 Task: Find connections with filter location Anqing with filter topic #Mindfulnesswith filter profile language English with filter current company TransUnion CIBIL Limited with filter school Madurai Kamraj University, Madurai with filter industry Individual and Family Services with filter service category Writing with filter keywords title Locksmith
Action: Mouse moved to (481, 87)
Screenshot: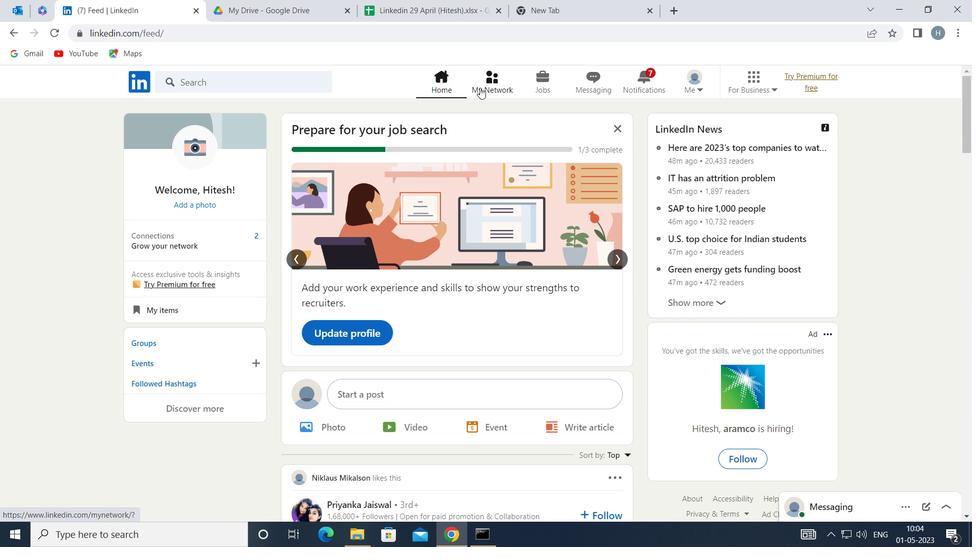 
Action: Mouse pressed left at (481, 87)
Screenshot: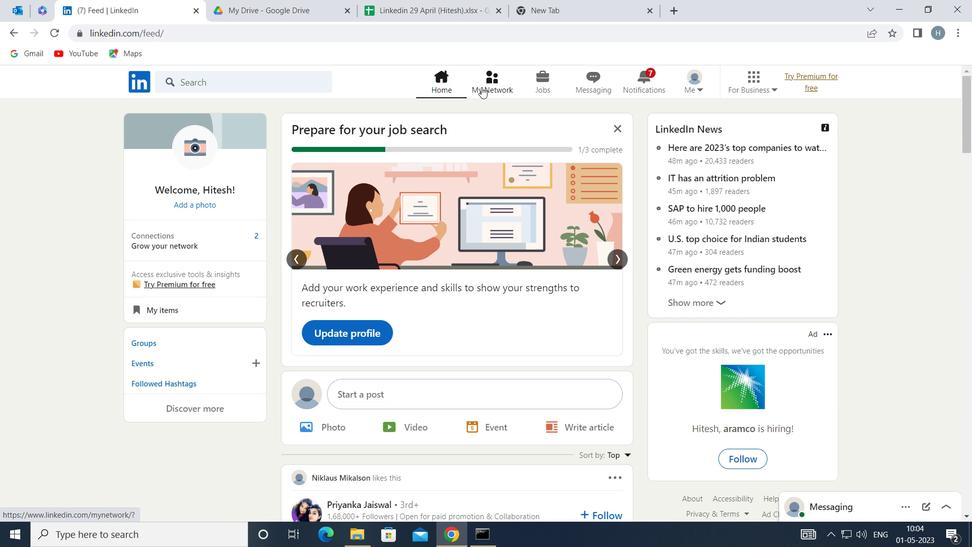 
Action: Mouse moved to (275, 149)
Screenshot: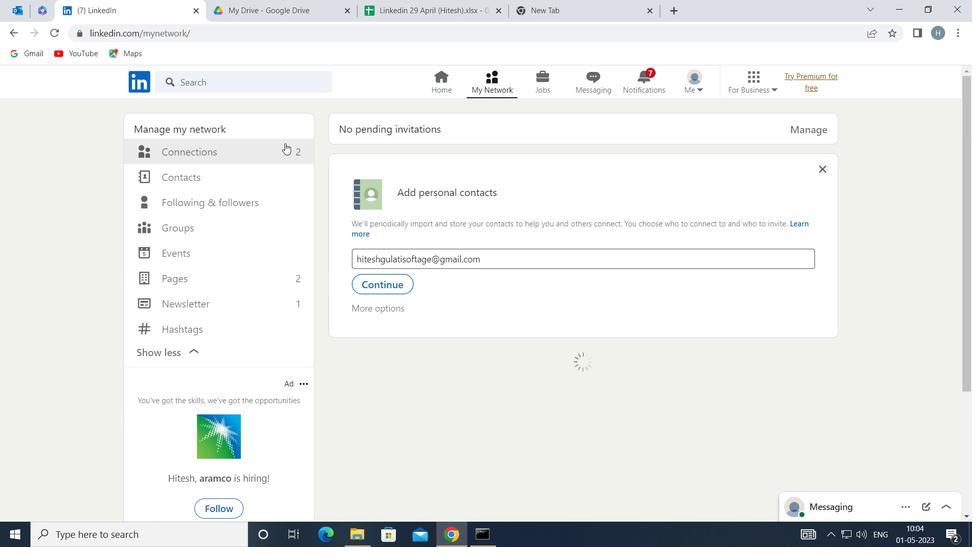 
Action: Mouse pressed left at (275, 149)
Screenshot: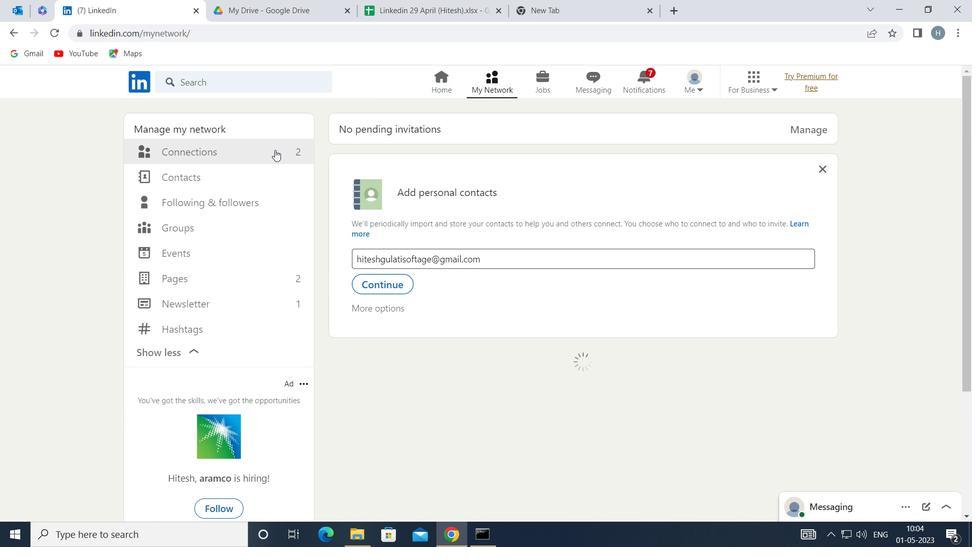 
Action: Mouse moved to (578, 152)
Screenshot: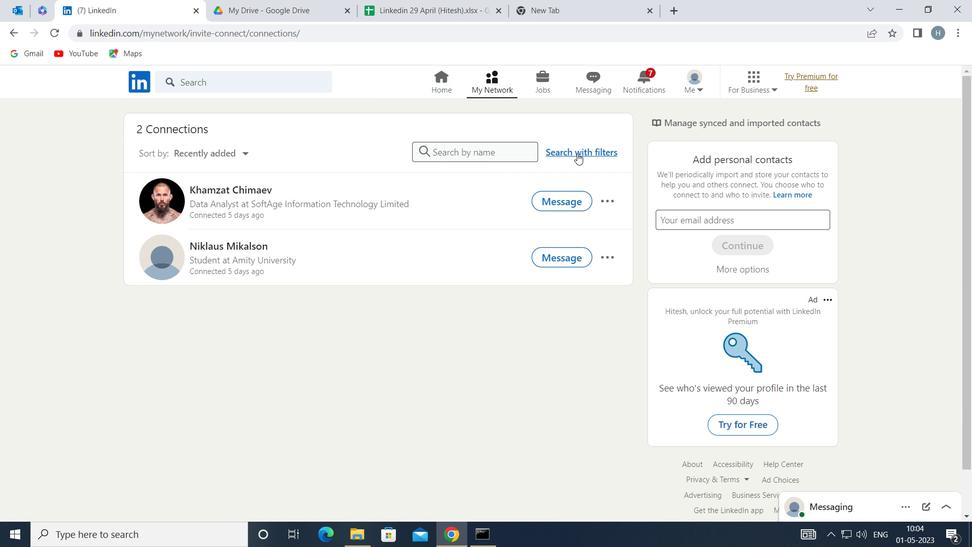 
Action: Mouse pressed left at (578, 152)
Screenshot: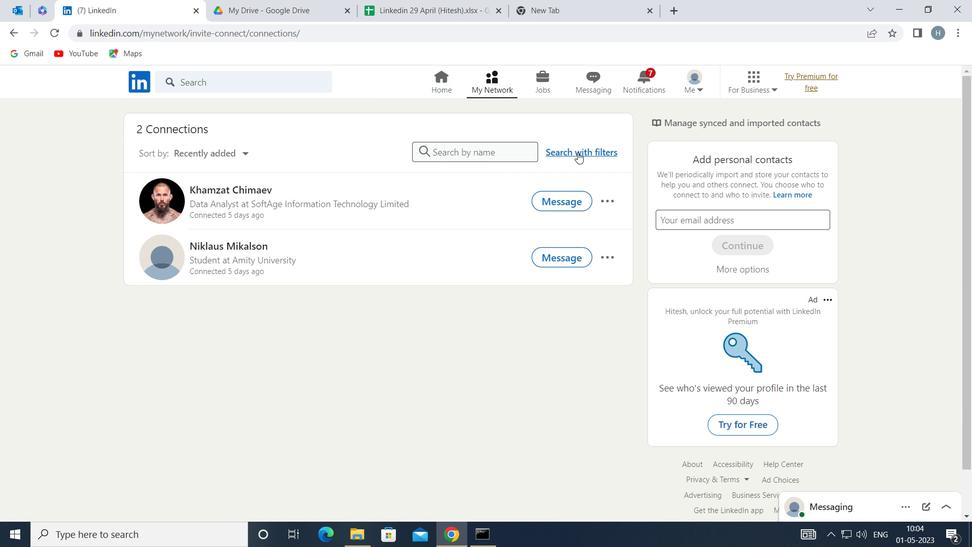 
Action: Mouse moved to (533, 118)
Screenshot: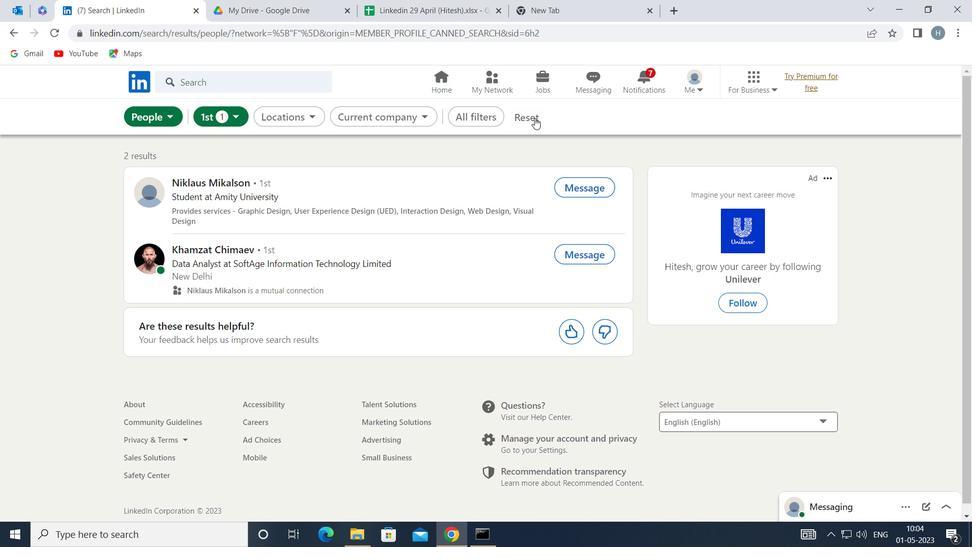 
Action: Mouse pressed left at (533, 118)
Screenshot: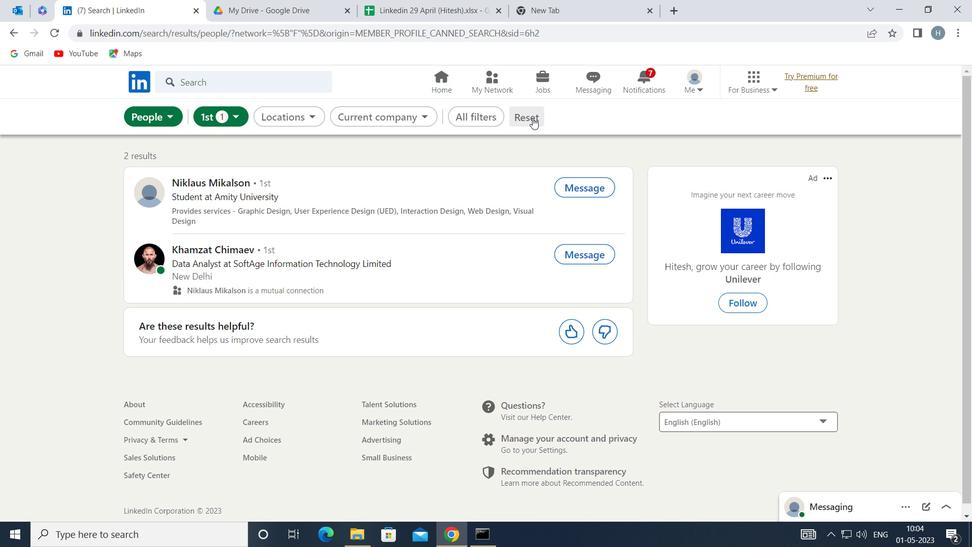 
Action: Mouse moved to (510, 114)
Screenshot: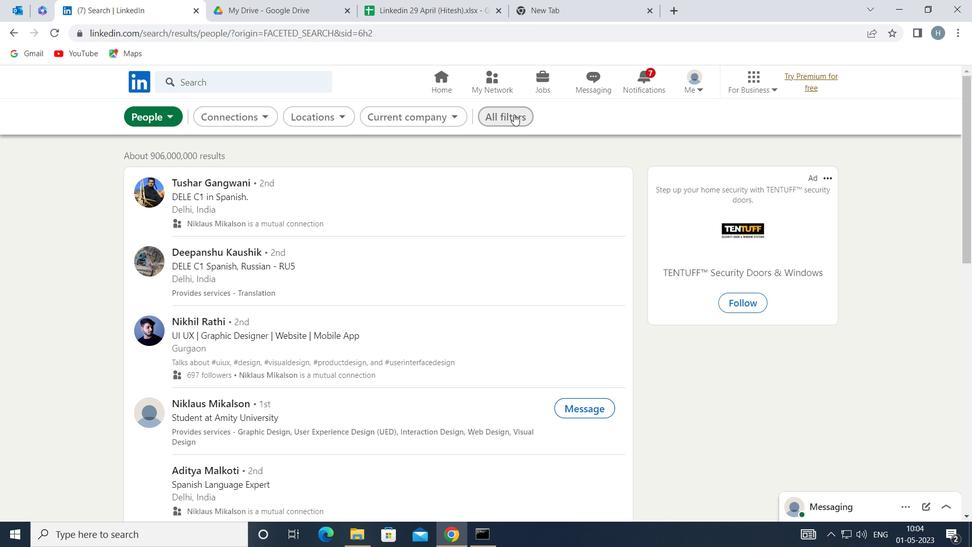 
Action: Mouse pressed left at (510, 114)
Screenshot: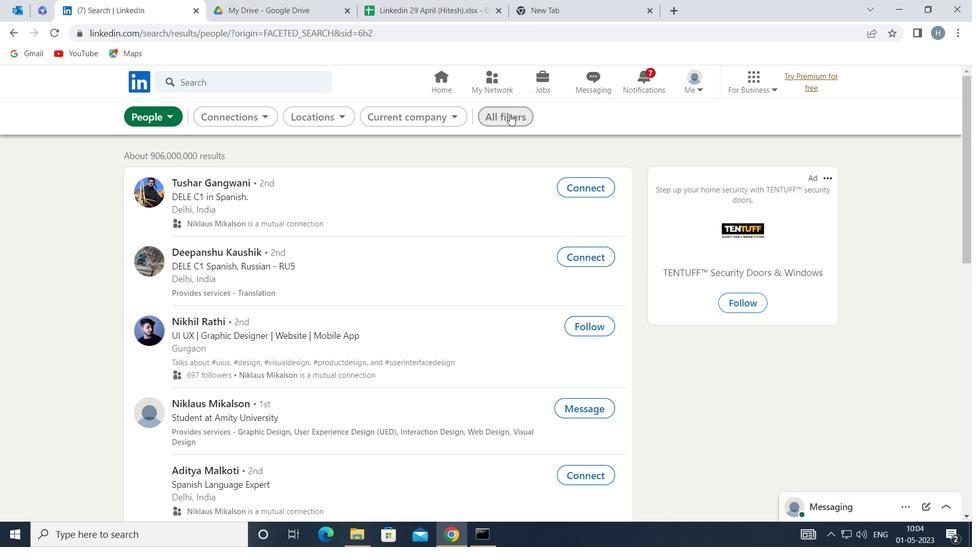 
Action: Mouse moved to (761, 276)
Screenshot: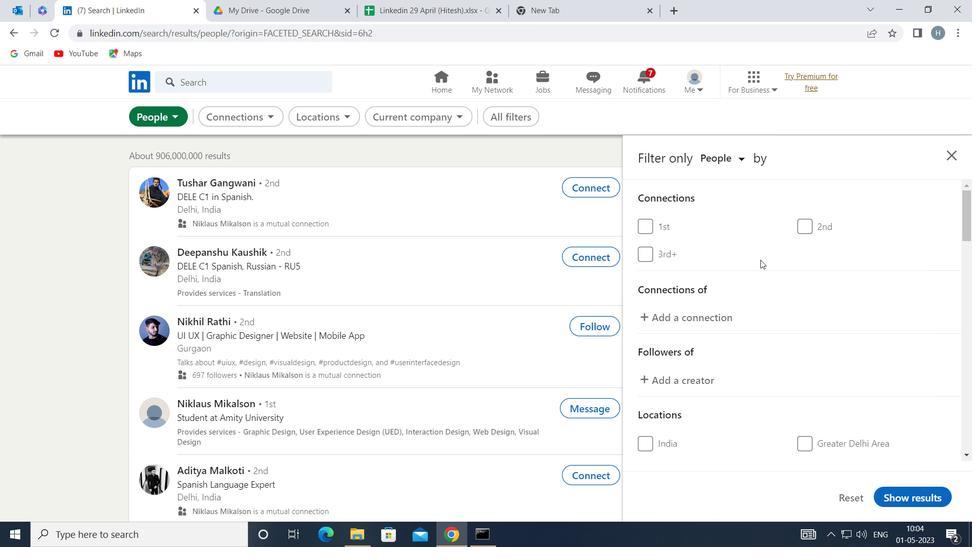 
Action: Mouse scrolled (761, 276) with delta (0, 0)
Screenshot: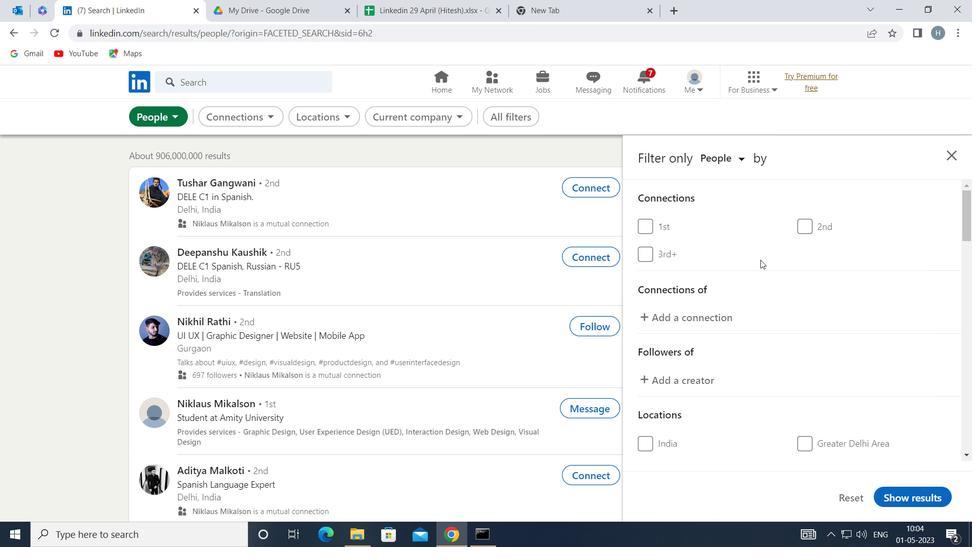 
Action: Mouse moved to (761, 281)
Screenshot: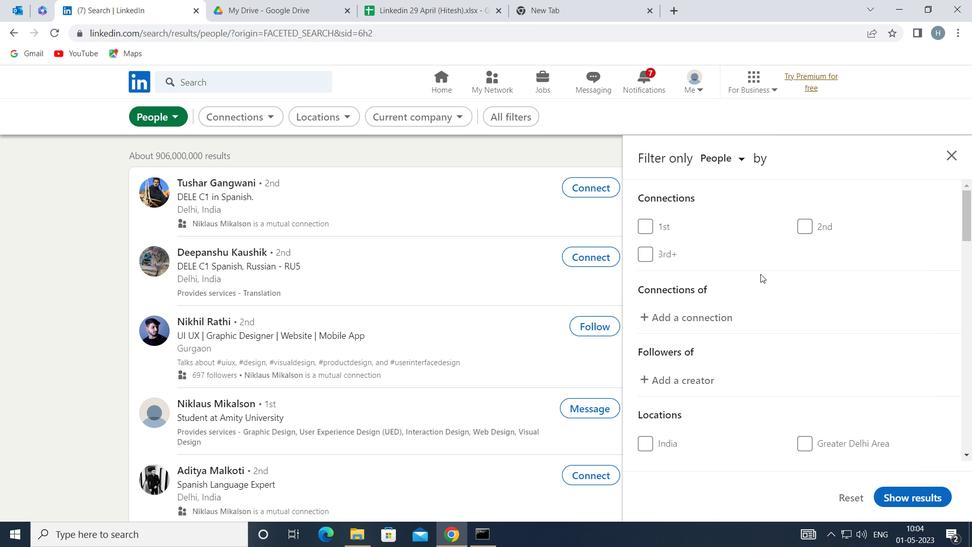 
Action: Mouse scrolled (761, 280) with delta (0, 0)
Screenshot: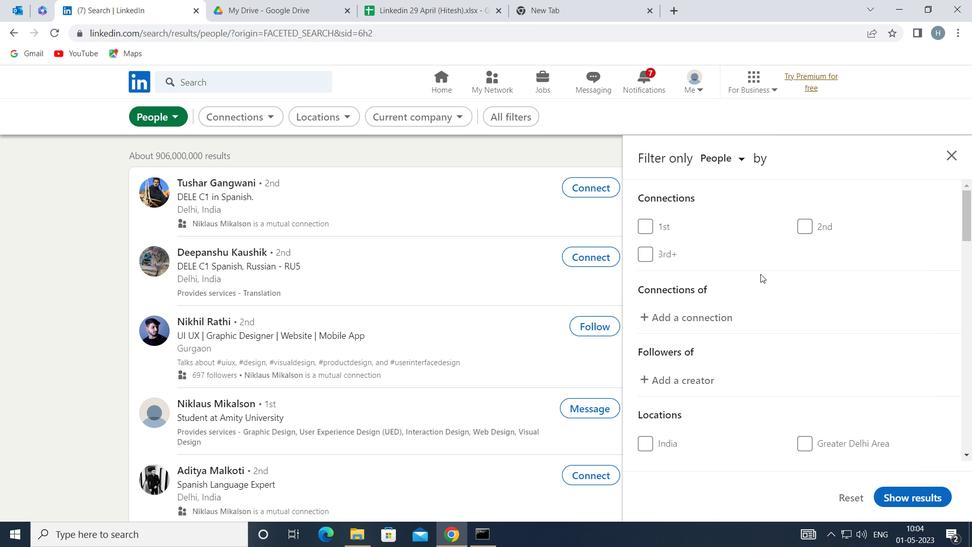 
Action: Mouse moved to (760, 282)
Screenshot: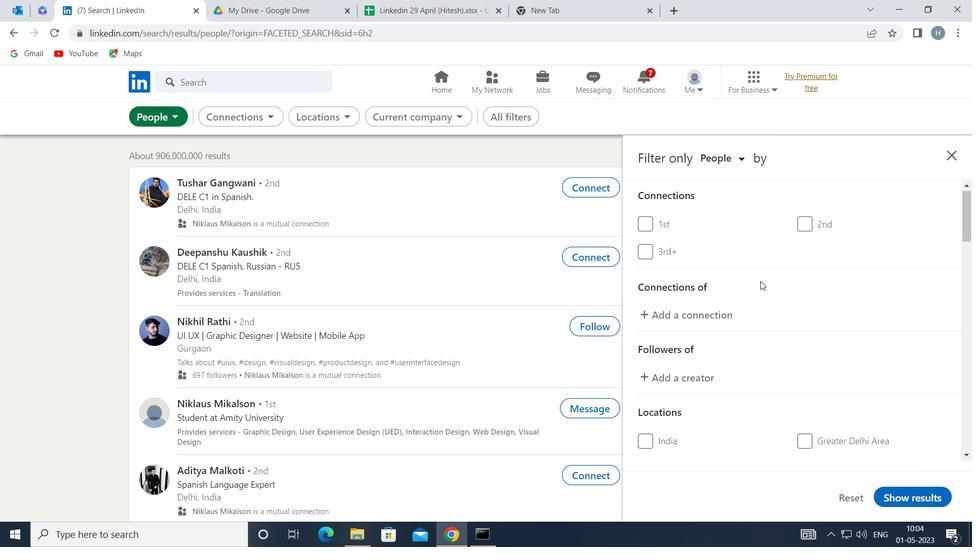 
Action: Mouse scrolled (760, 281) with delta (0, 0)
Screenshot: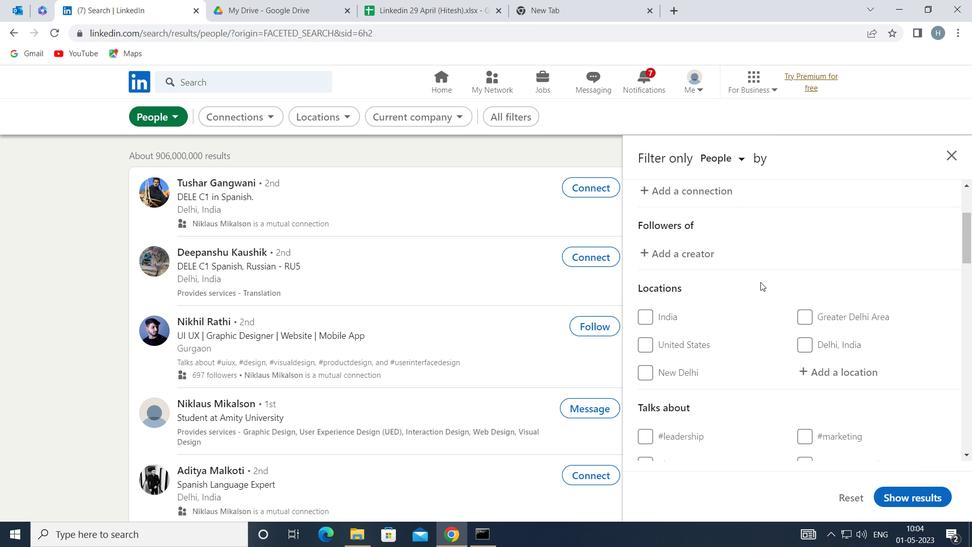 
Action: Mouse moved to (833, 305)
Screenshot: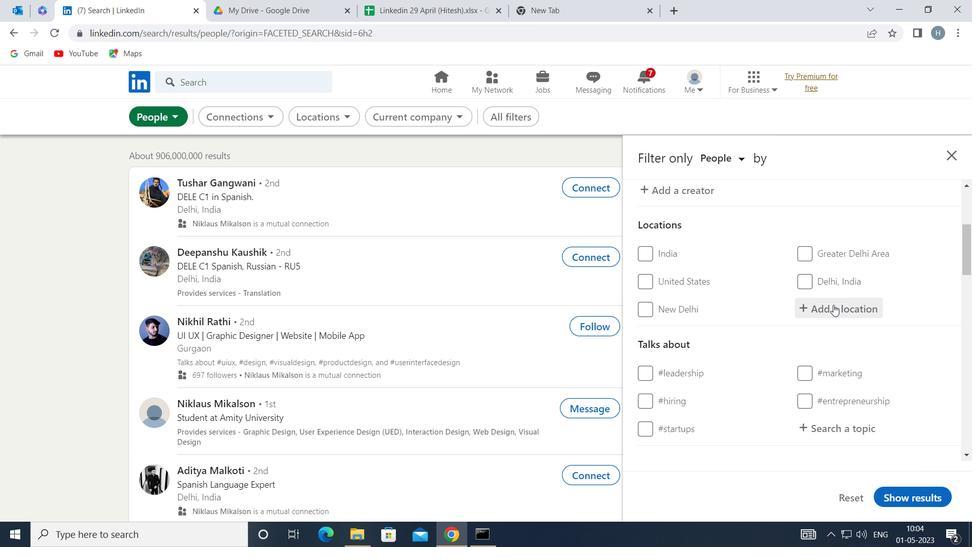
Action: Mouse pressed left at (833, 305)
Screenshot: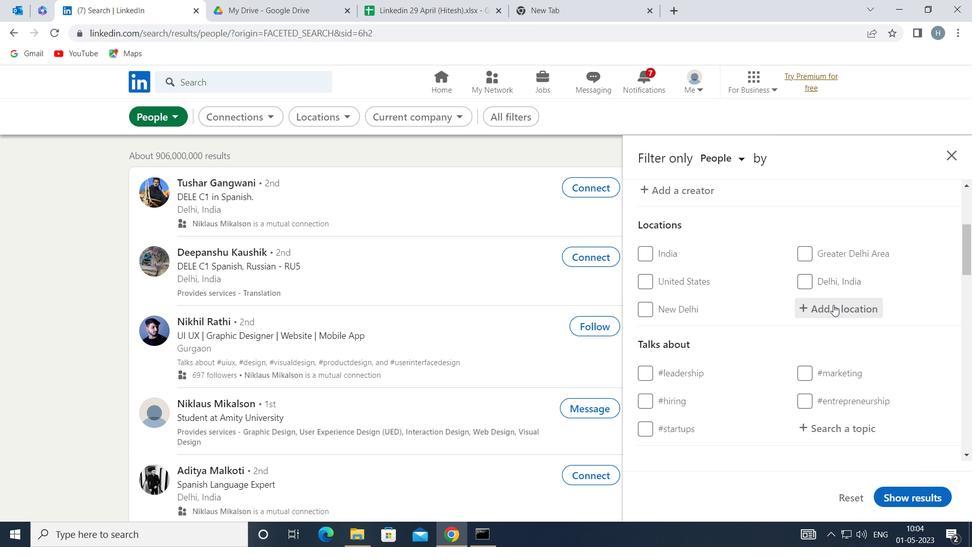 
Action: Mouse moved to (831, 305)
Screenshot: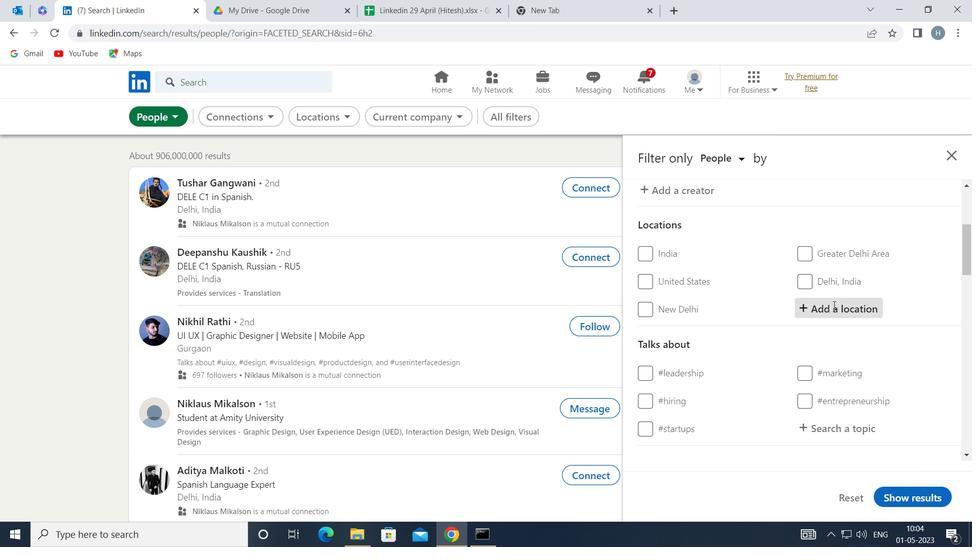 
Action: Key pressed <Key.shift>ANQING
Screenshot: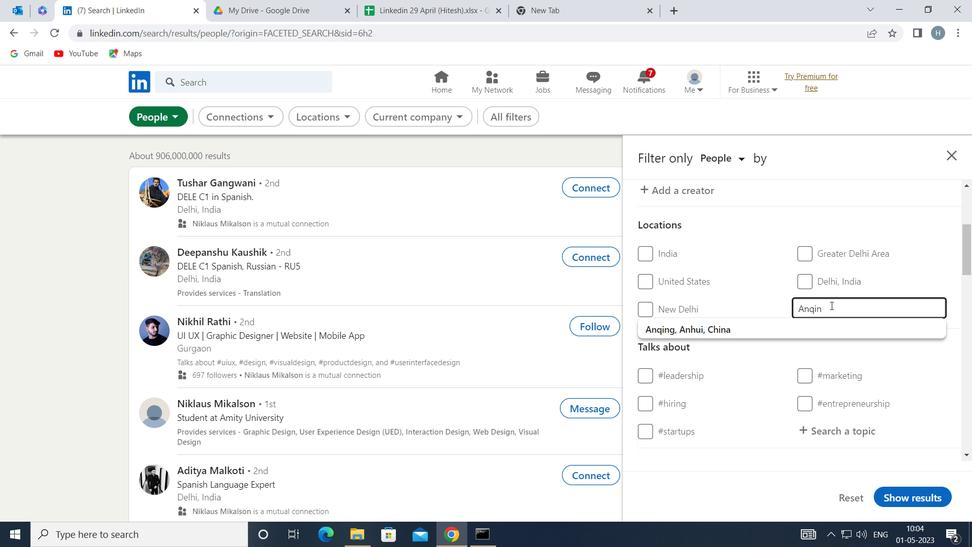 
Action: Mouse moved to (889, 330)
Screenshot: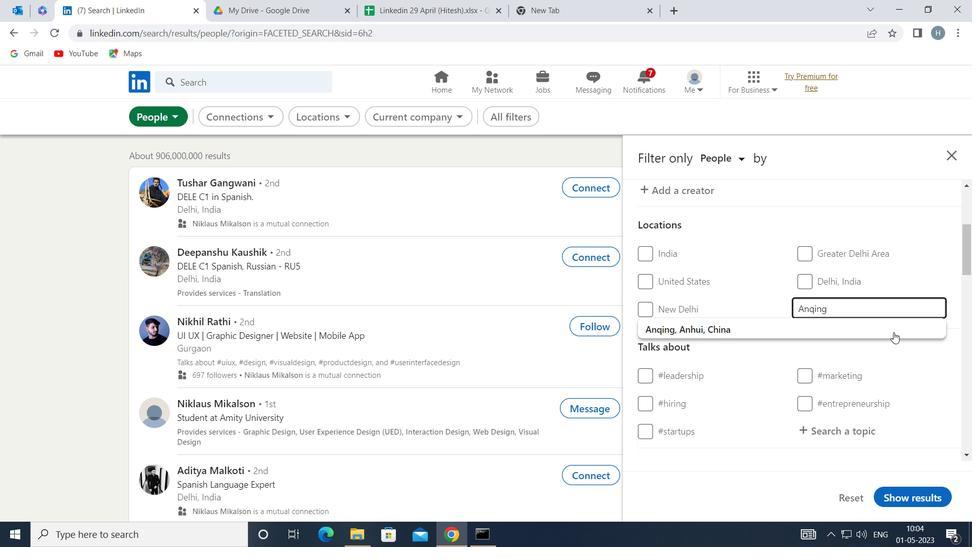 
Action: Mouse pressed left at (889, 330)
Screenshot: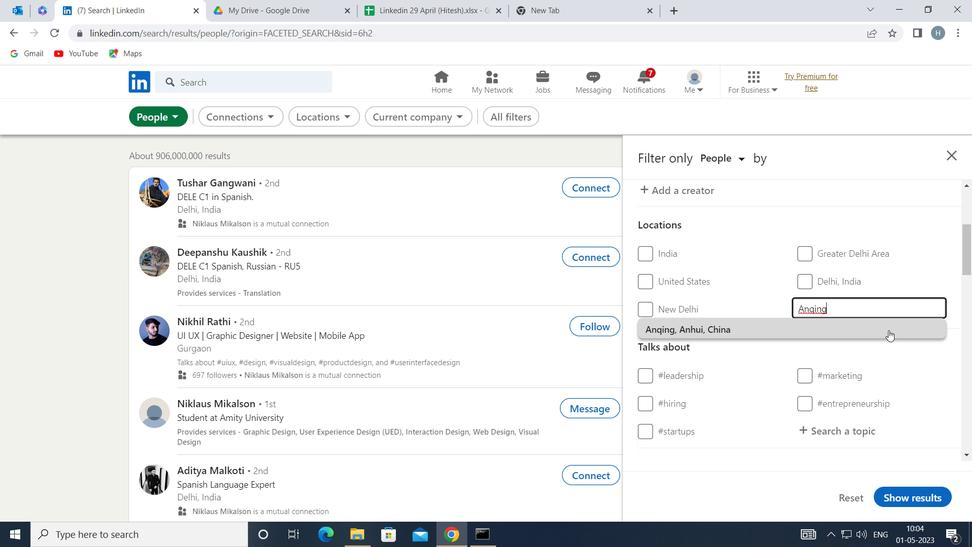 
Action: Mouse moved to (845, 335)
Screenshot: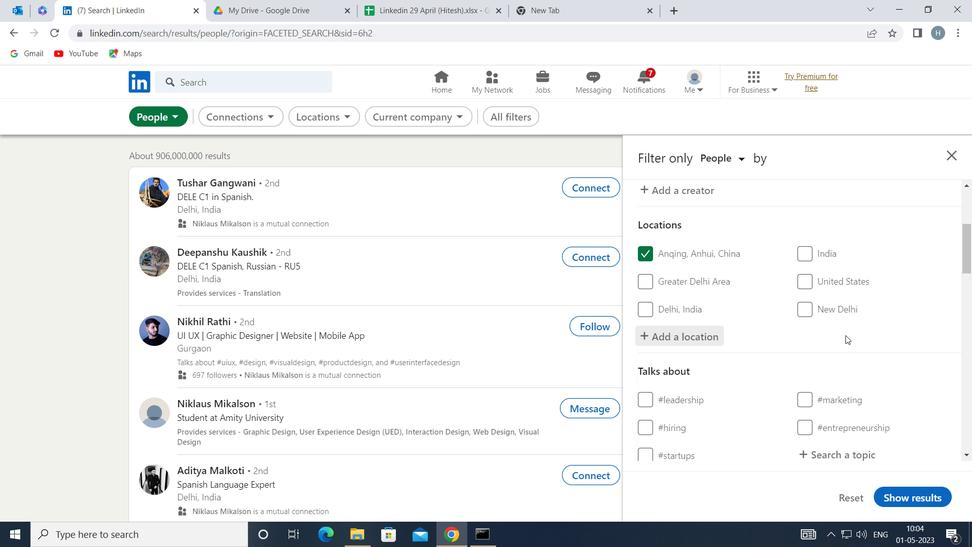 
Action: Mouse scrolled (845, 335) with delta (0, 0)
Screenshot: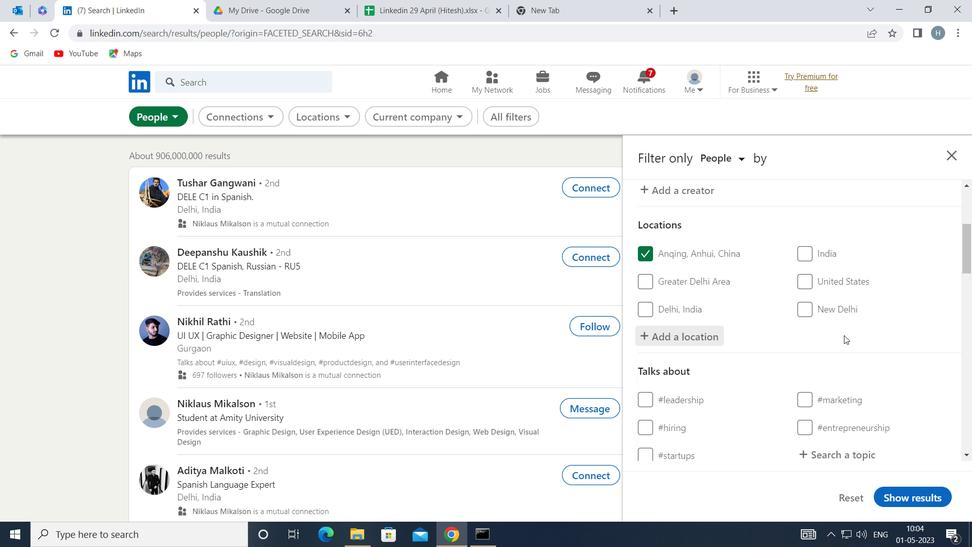 
Action: Mouse moved to (844, 334)
Screenshot: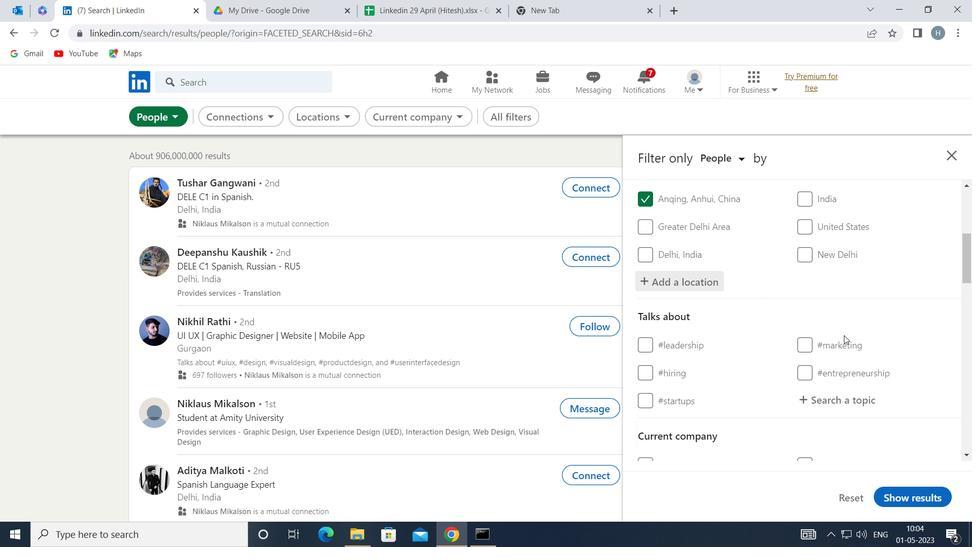
Action: Mouse scrolled (844, 333) with delta (0, 0)
Screenshot: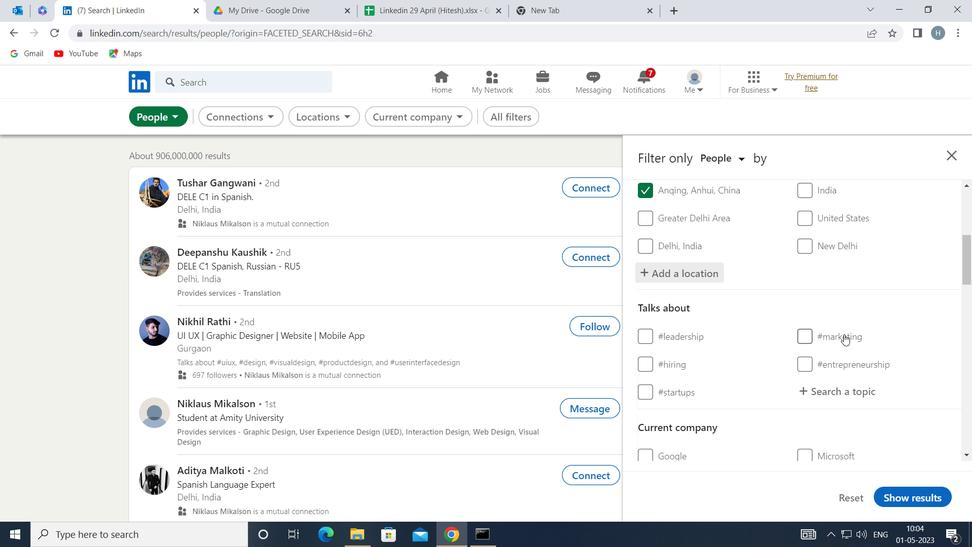 
Action: Mouse moved to (854, 324)
Screenshot: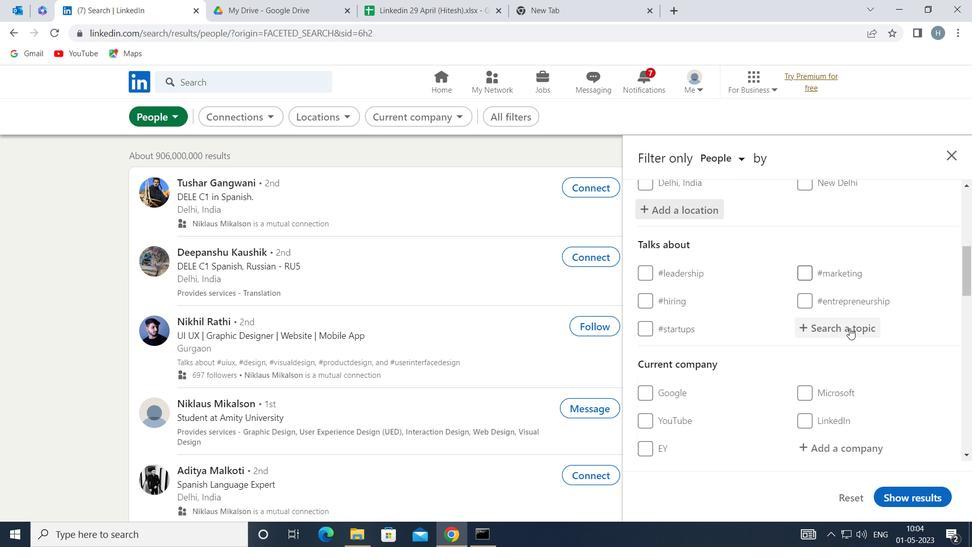
Action: Mouse pressed left at (854, 324)
Screenshot: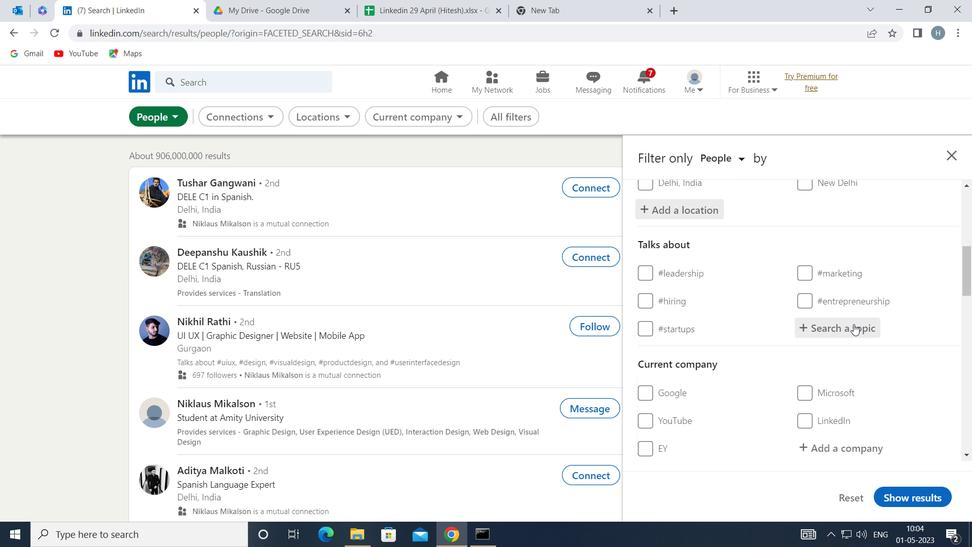 
Action: Key pressed <Key.shift>MINDFU
Screenshot: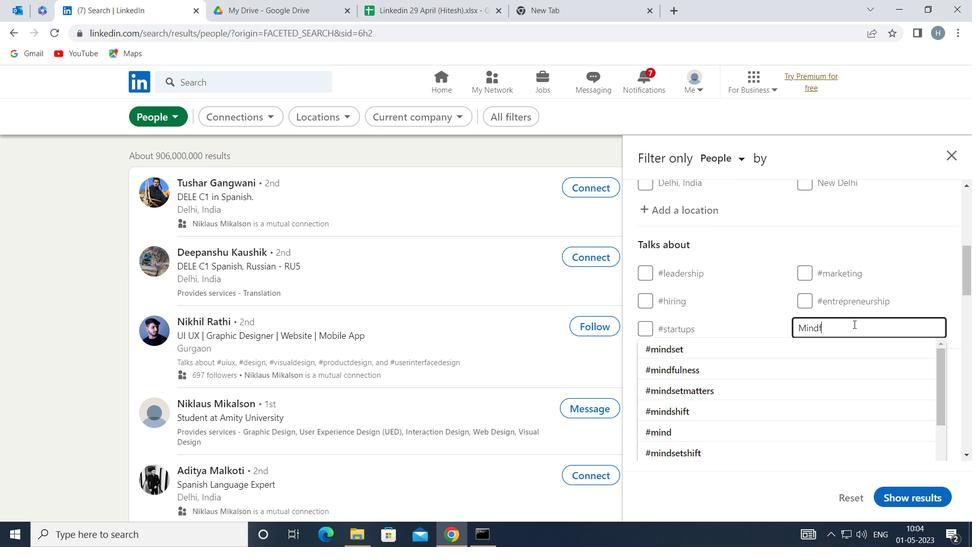 
Action: Mouse moved to (777, 353)
Screenshot: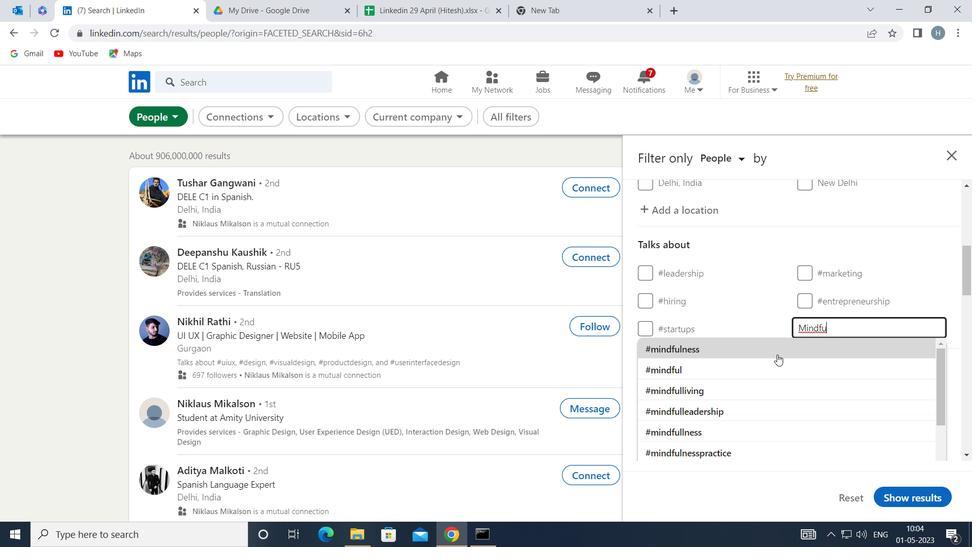 
Action: Mouse pressed left at (777, 353)
Screenshot: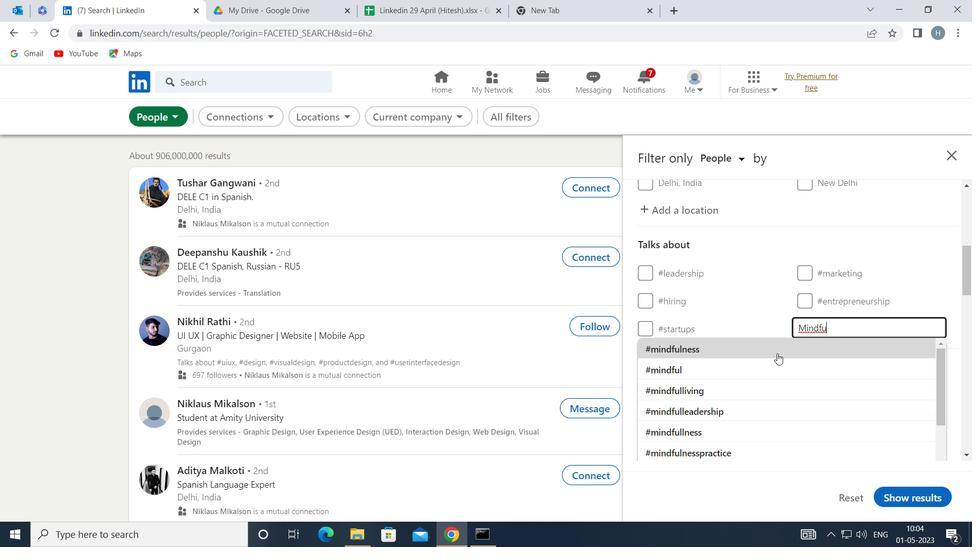 
Action: Mouse moved to (728, 315)
Screenshot: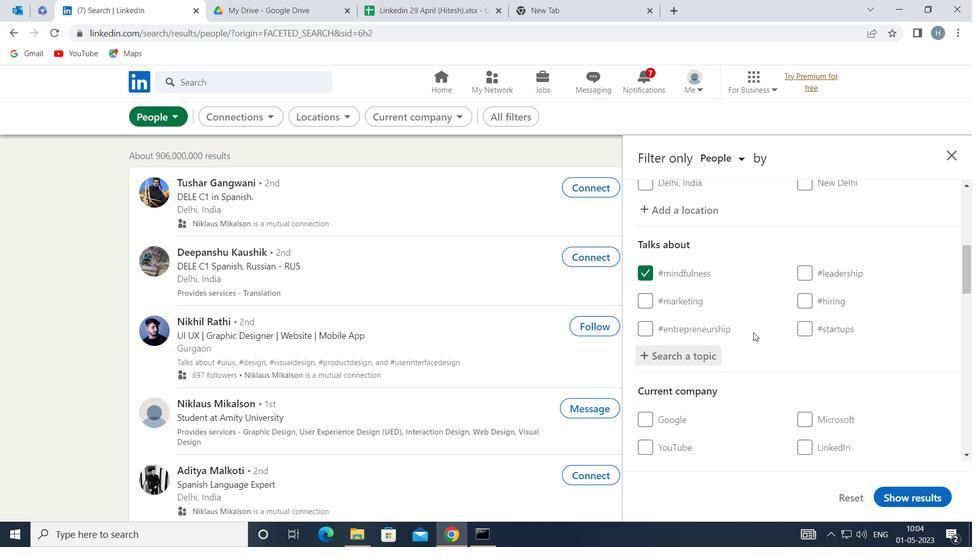 
Action: Mouse scrolled (728, 315) with delta (0, 0)
Screenshot: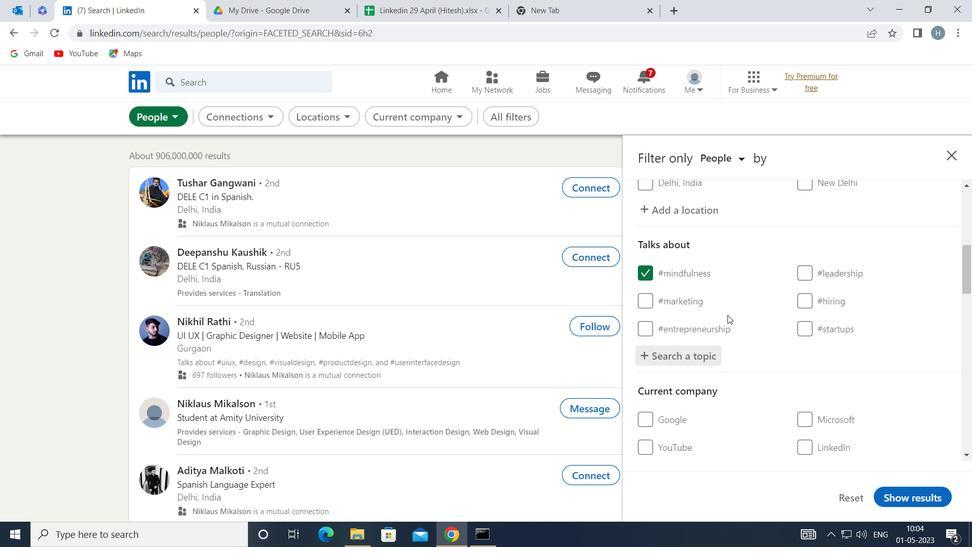 
Action: Mouse scrolled (728, 315) with delta (0, 0)
Screenshot: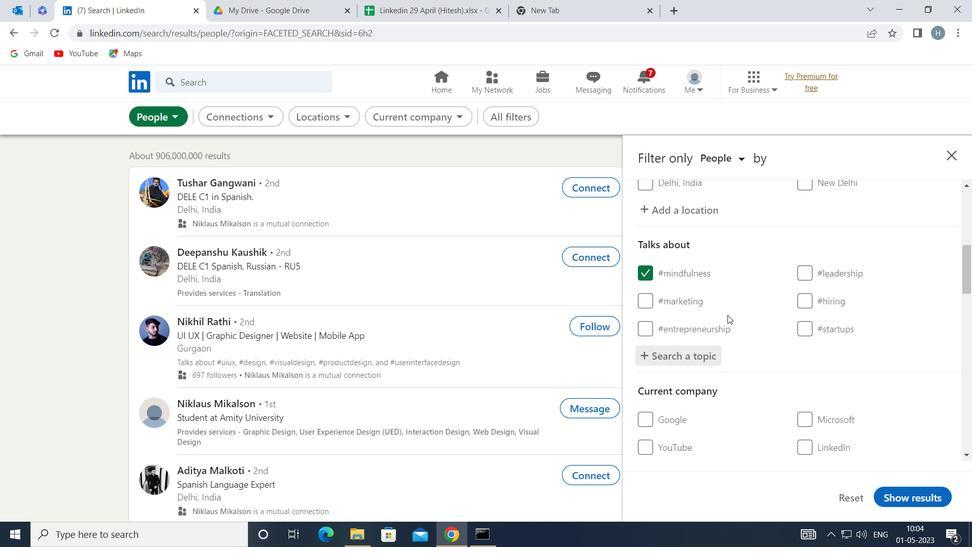 
Action: Mouse scrolled (728, 315) with delta (0, 0)
Screenshot: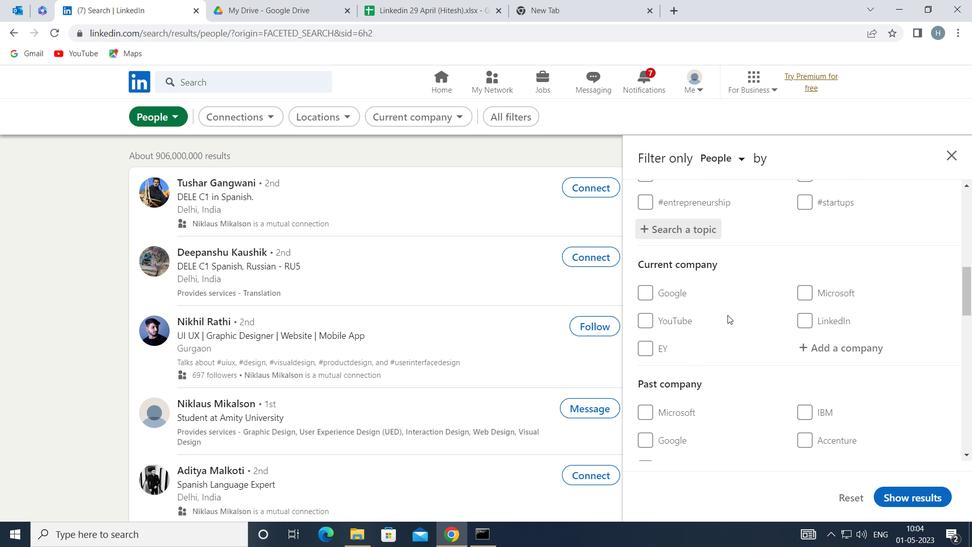 
Action: Mouse moved to (774, 294)
Screenshot: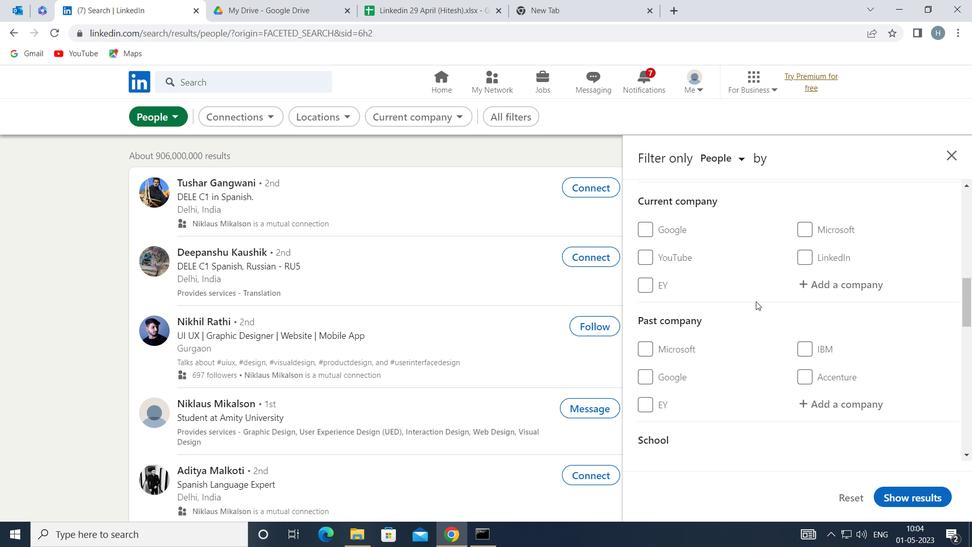 
Action: Mouse scrolled (774, 293) with delta (0, 0)
Screenshot: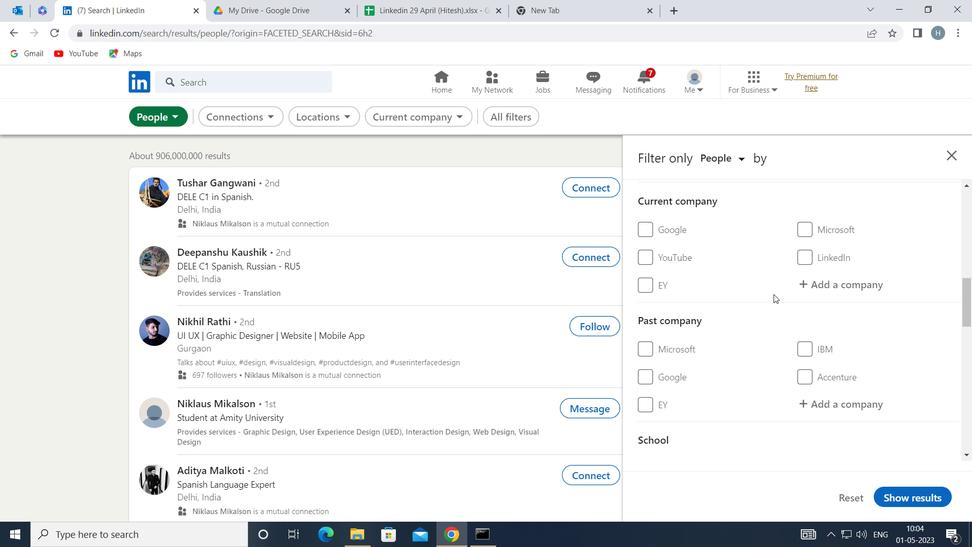 
Action: Mouse scrolled (774, 293) with delta (0, 0)
Screenshot: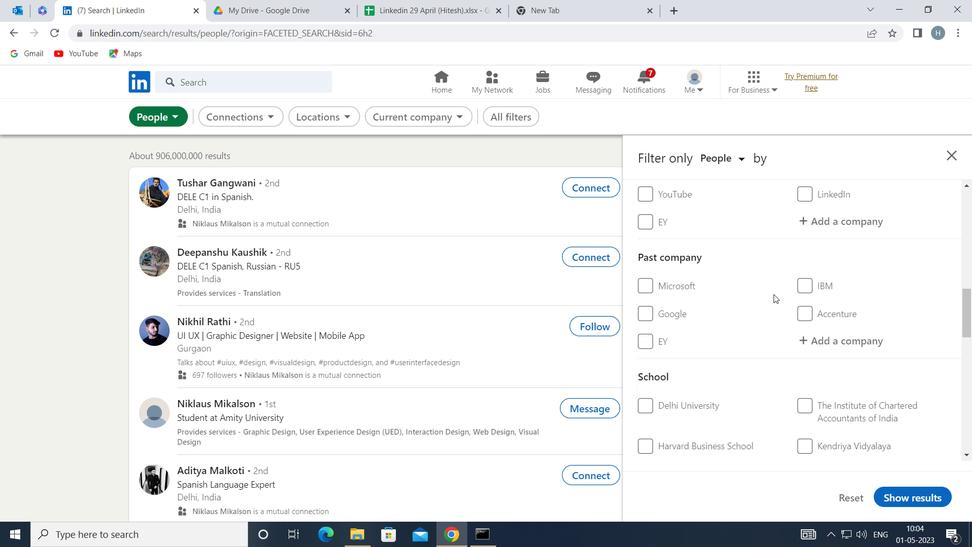 
Action: Mouse scrolled (774, 293) with delta (0, 0)
Screenshot: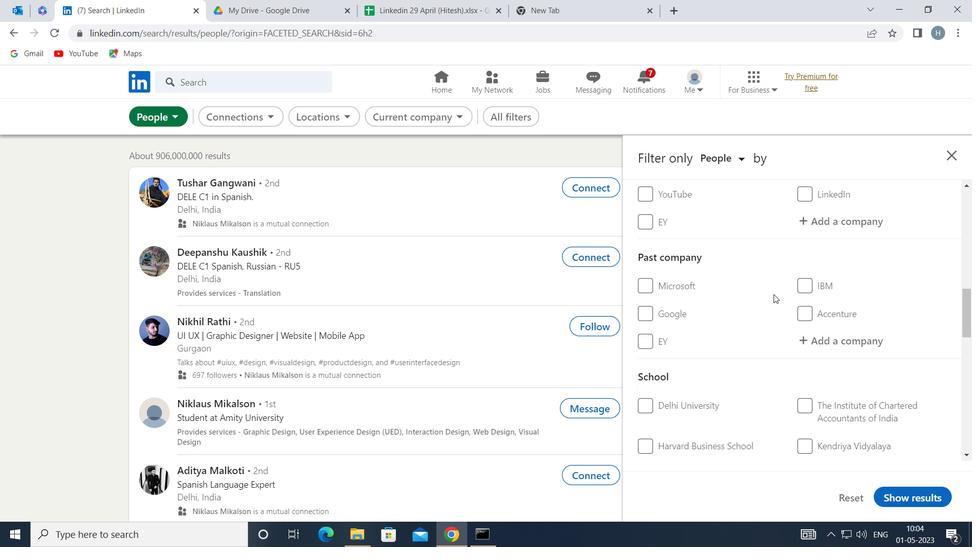 
Action: Mouse moved to (767, 297)
Screenshot: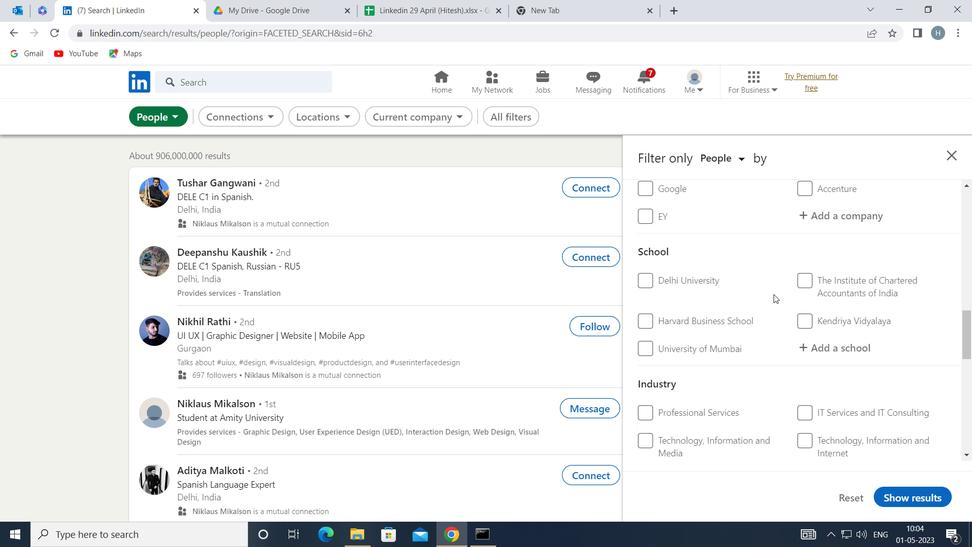 
Action: Mouse scrolled (767, 297) with delta (0, 0)
Screenshot: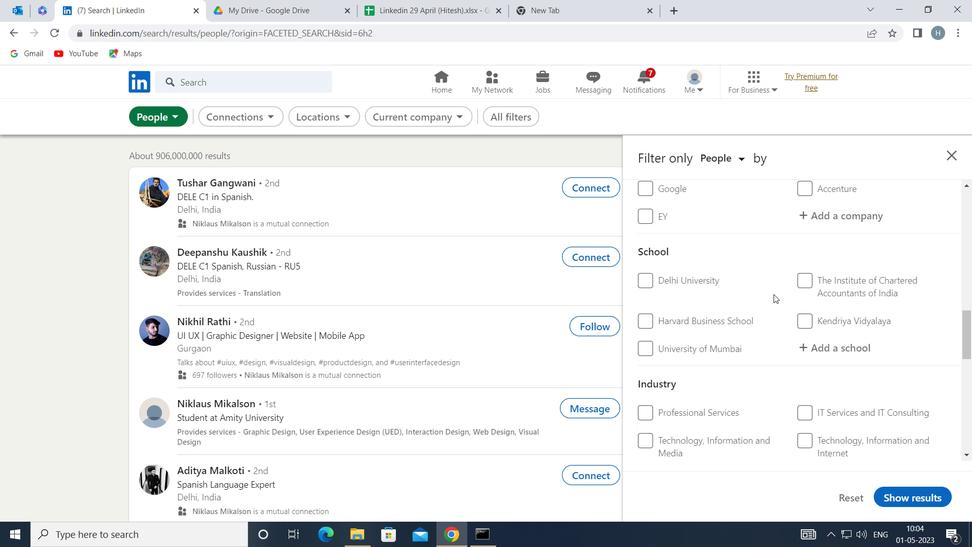 
Action: Mouse scrolled (767, 297) with delta (0, 0)
Screenshot: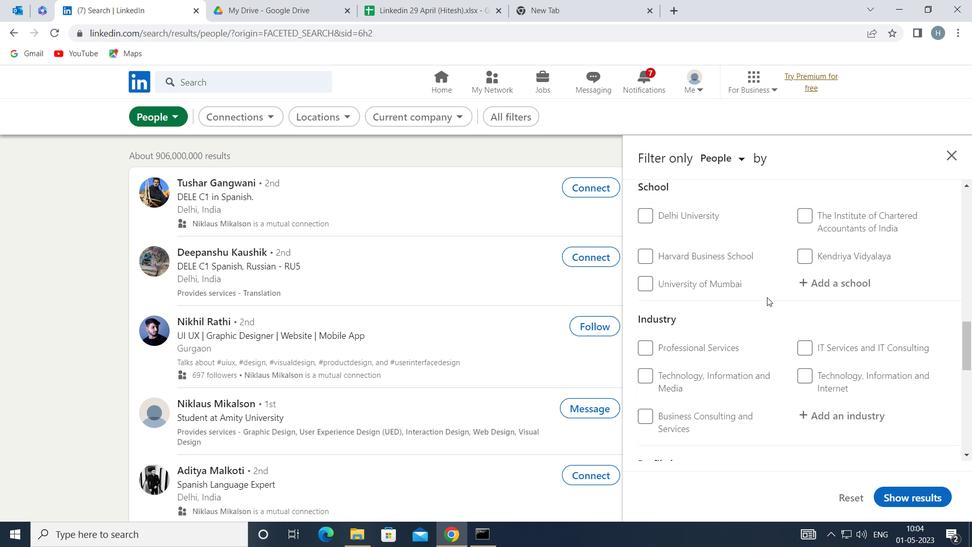 
Action: Mouse scrolled (767, 297) with delta (0, 0)
Screenshot: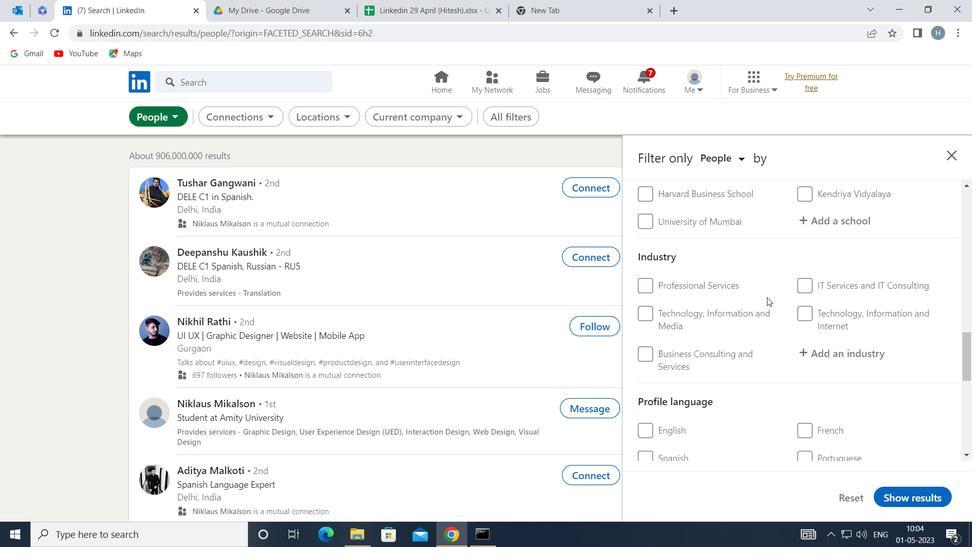 
Action: Mouse moved to (672, 366)
Screenshot: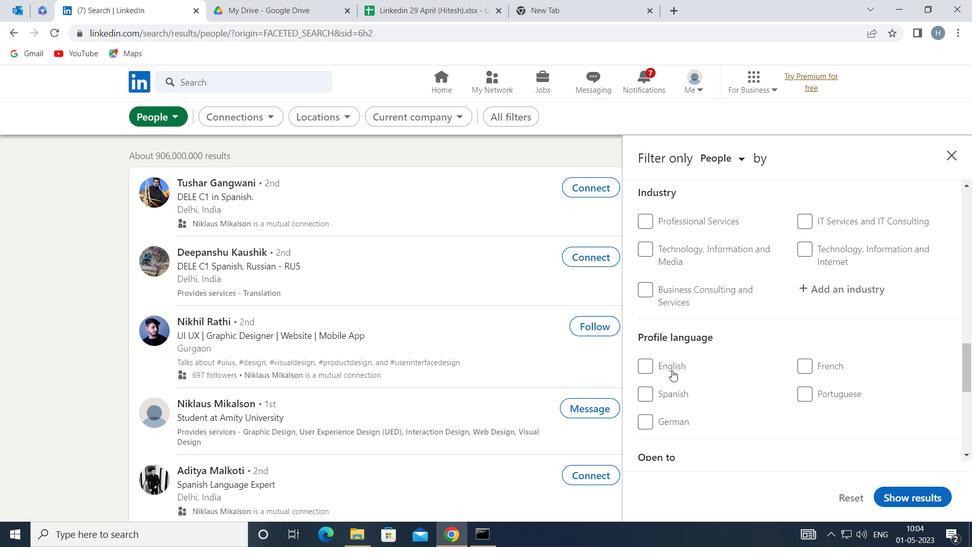 
Action: Mouse pressed left at (672, 366)
Screenshot: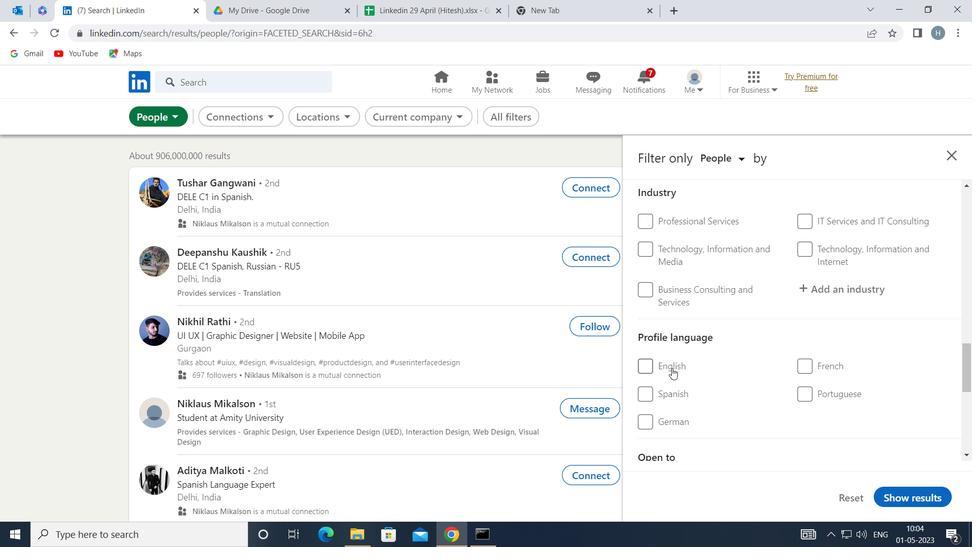 
Action: Mouse moved to (772, 352)
Screenshot: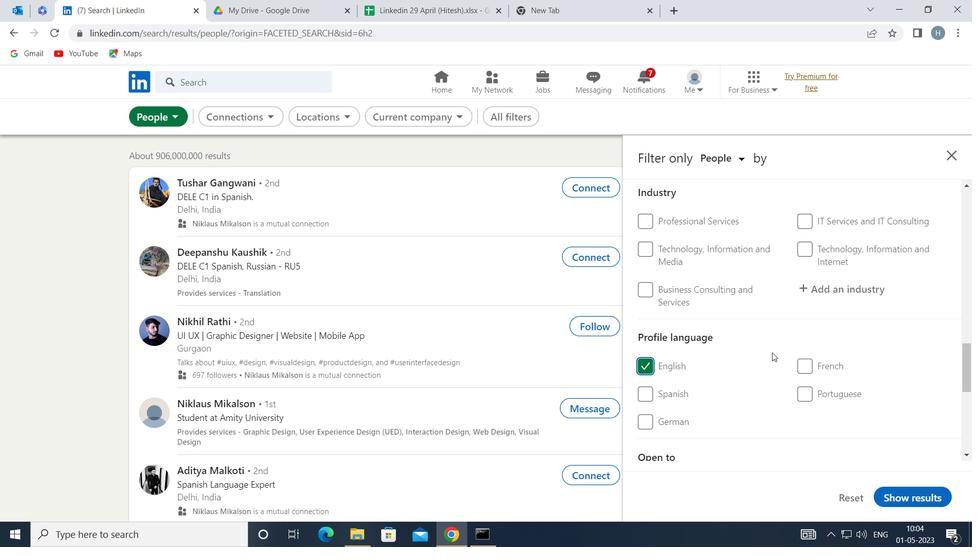 
Action: Mouse scrolled (772, 352) with delta (0, 0)
Screenshot: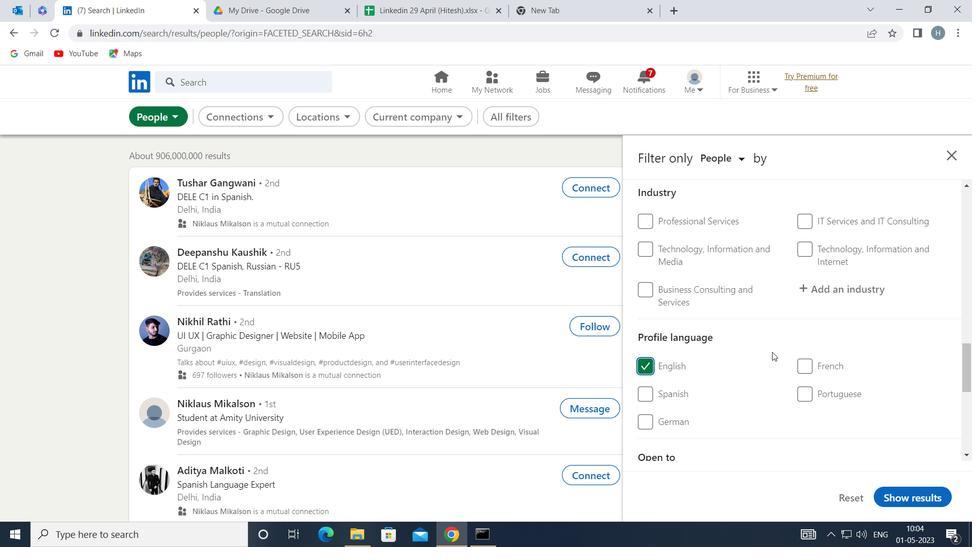 
Action: Mouse moved to (775, 346)
Screenshot: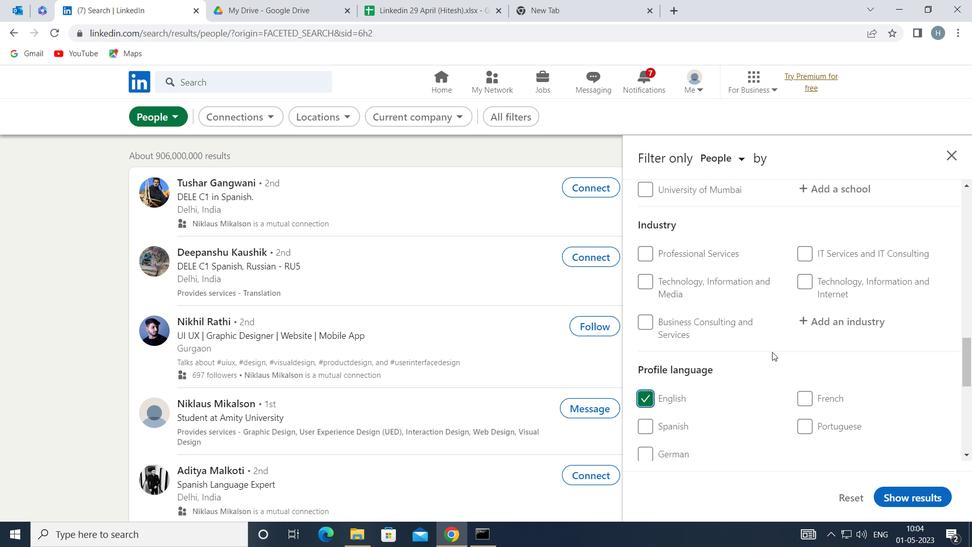 
Action: Mouse scrolled (775, 347) with delta (0, 0)
Screenshot: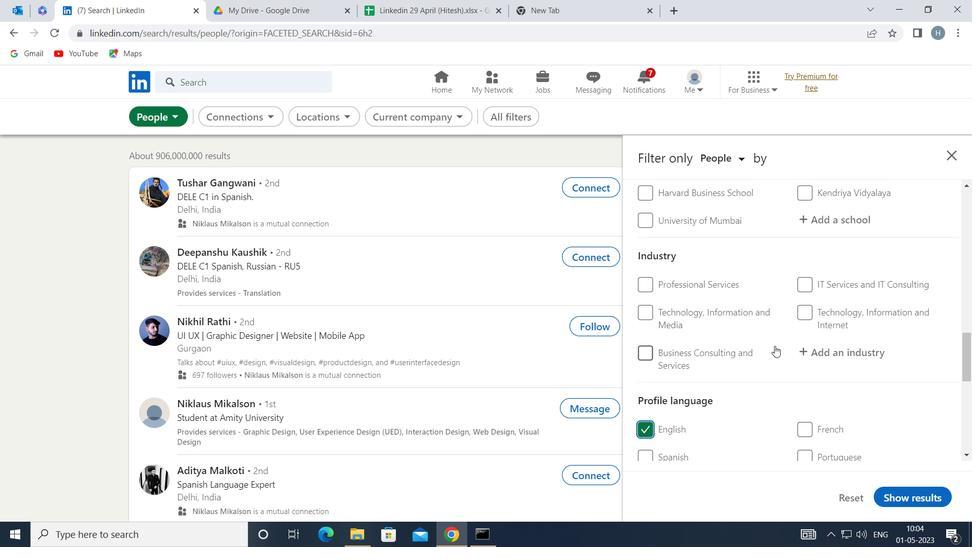 
Action: Mouse scrolled (775, 347) with delta (0, 0)
Screenshot: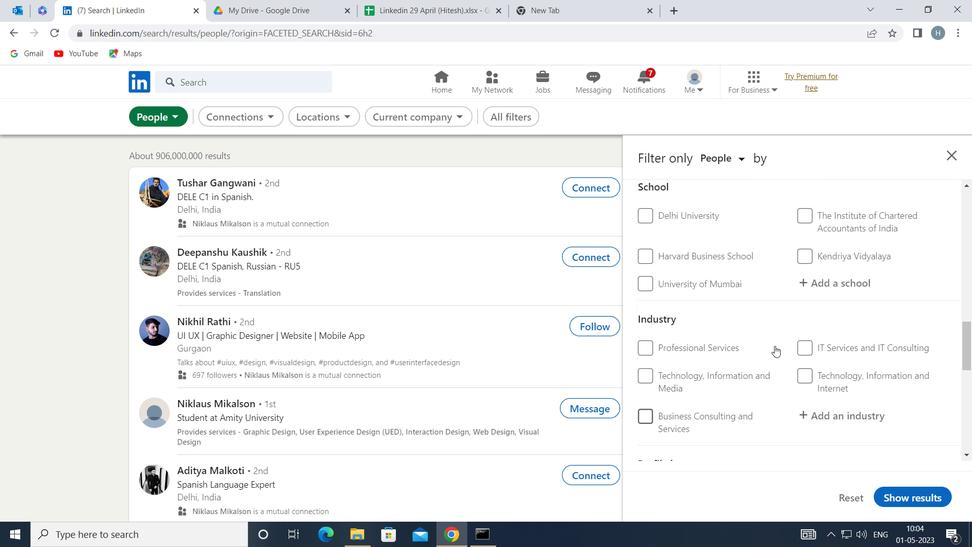
Action: Mouse scrolled (775, 347) with delta (0, 0)
Screenshot: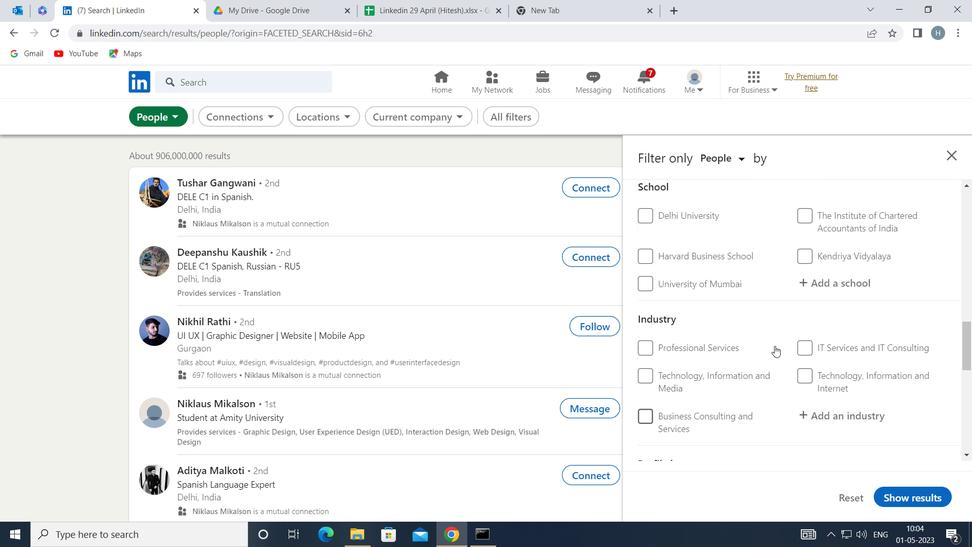
Action: Mouse scrolled (775, 347) with delta (0, 0)
Screenshot: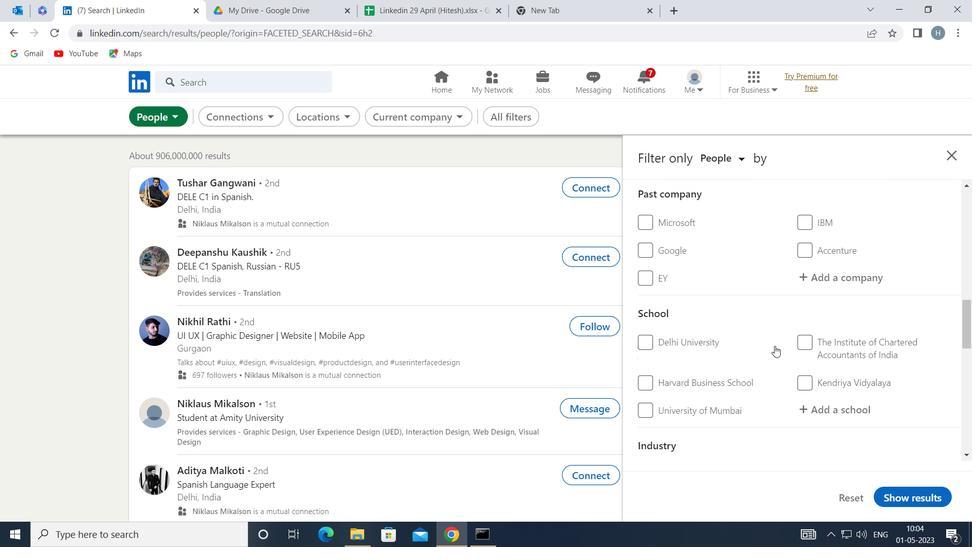 
Action: Mouse moved to (783, 337)
Screenshot: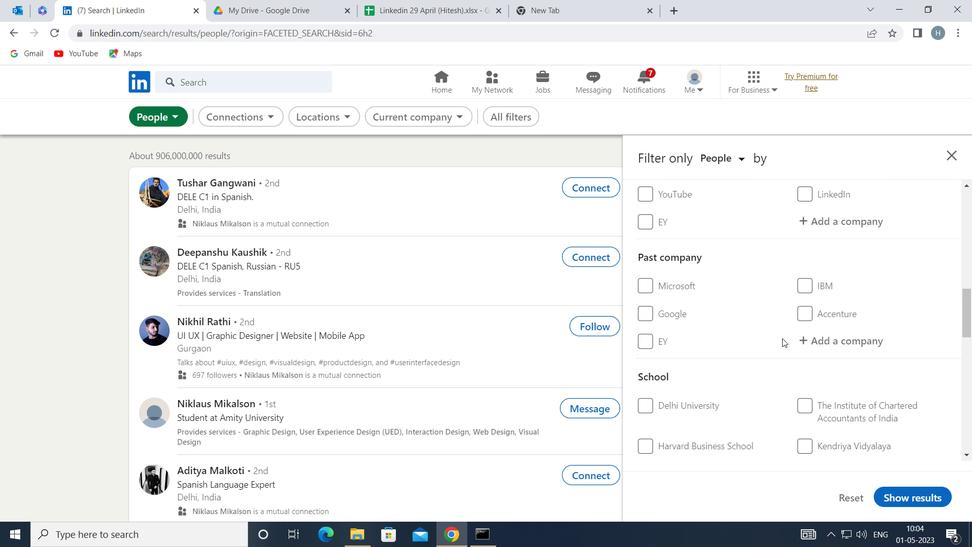 
Action: Mouse scrolled (783, 338) with delta (0, 0)
Screenshot: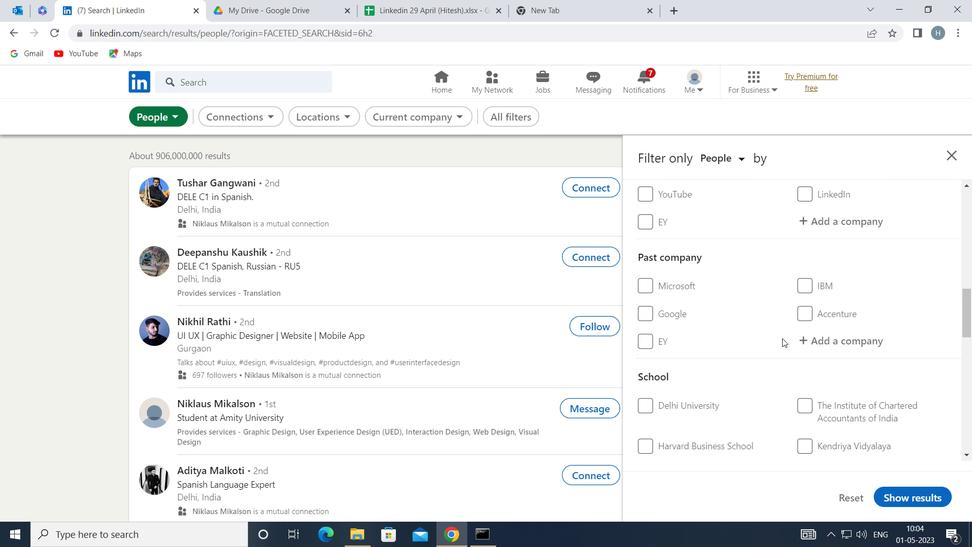 
Action: Mouse moved to (874, 285)
Screenshot: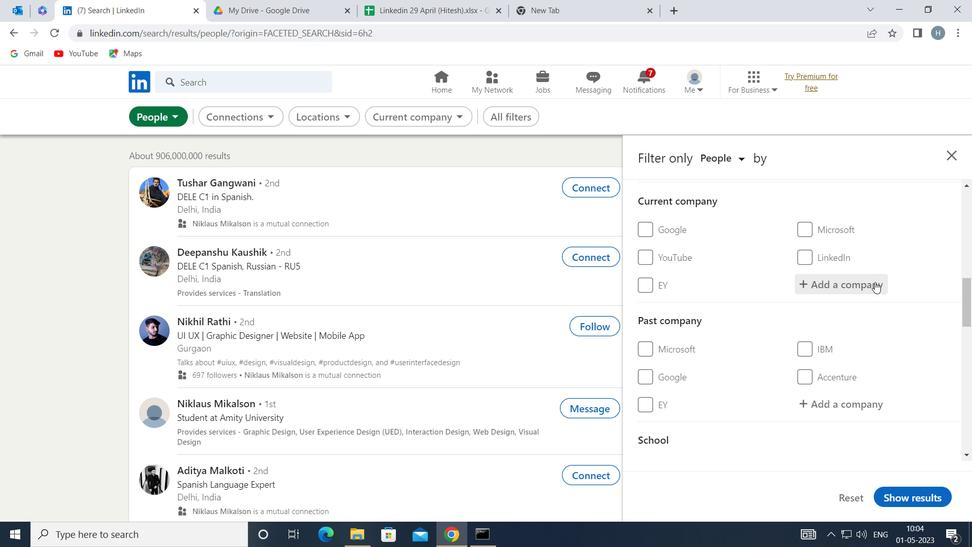 
Action: Mouse pressed left at (874, 285)
Screenshot: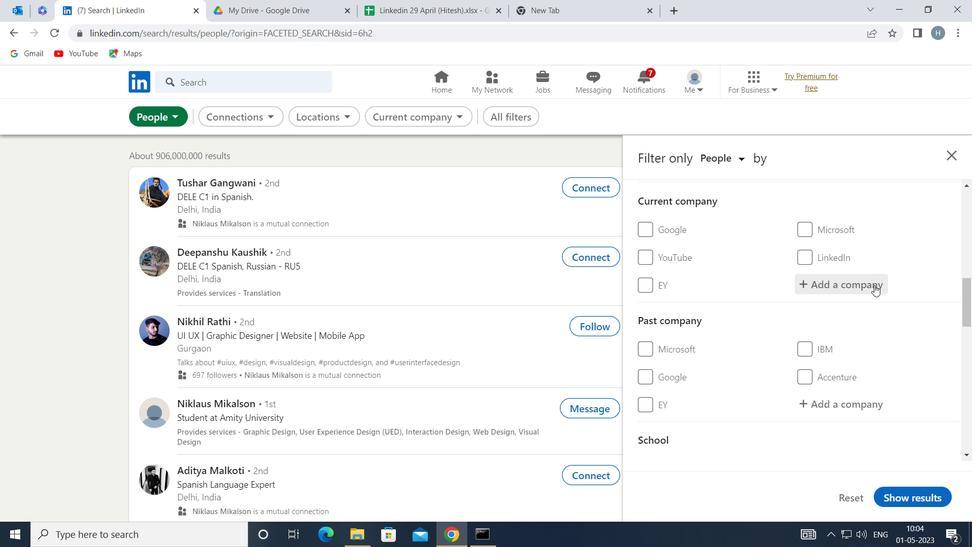 
Action: Mouse moved to (874, 286)
Screenshot: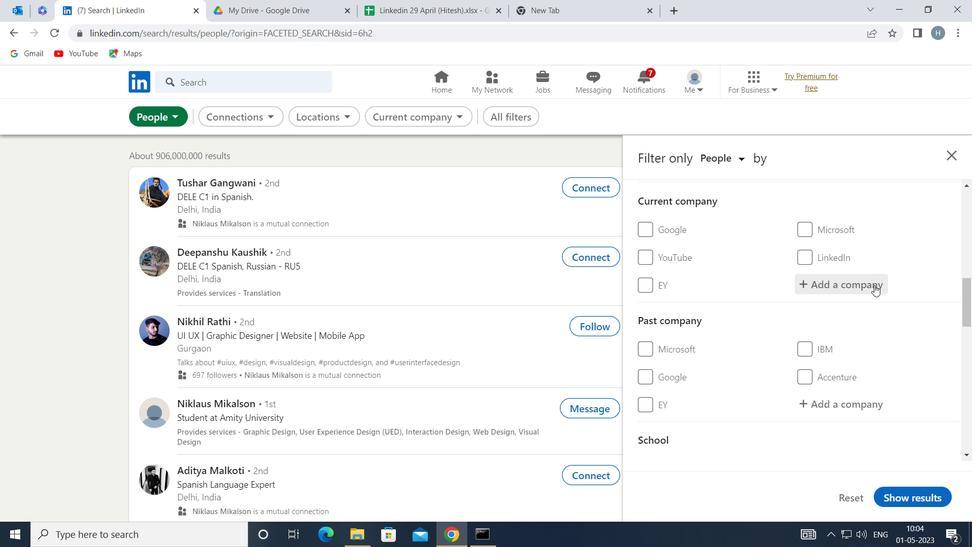 
Action: Key pressed <Key.shift><Key.shift><Key.shift><Key.shift><Key.shift><Key.shift><Key.shift><Key.shift><Key.shift><Key.shift><Key.shift><Key.shift><Key.shift><Key.shift><Key.shift><Key.shift><Key.shift><Key.shift><Key.shift><Key.shift><Key.shift><Key.shift><Key.shift><Key.shift><Key.shift><Key.shift><Key.shift><Key.shift><Key.shift><Key.shift><Key.shift><Key.shift><Key.shift>
Screenshot: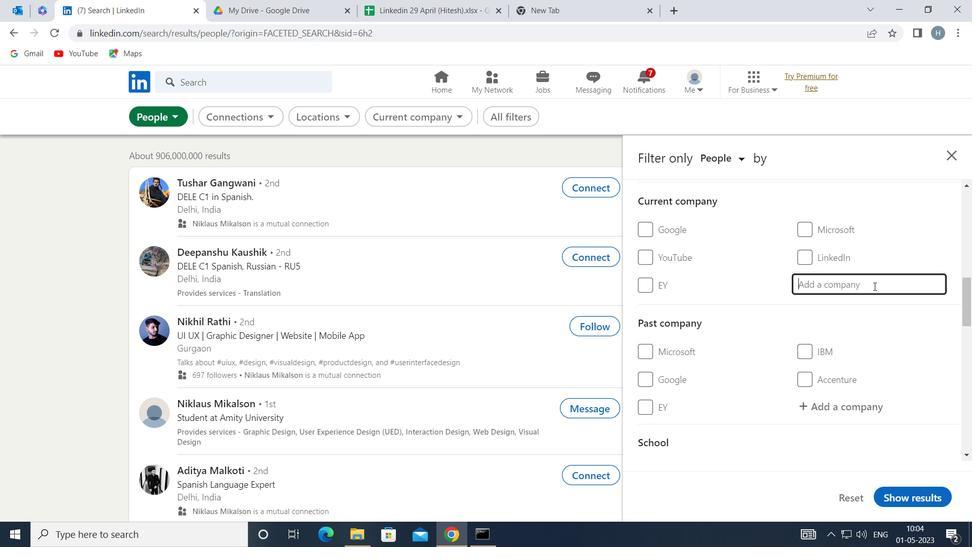 
Action: Mouse moved to (843, 286)
Screenshot: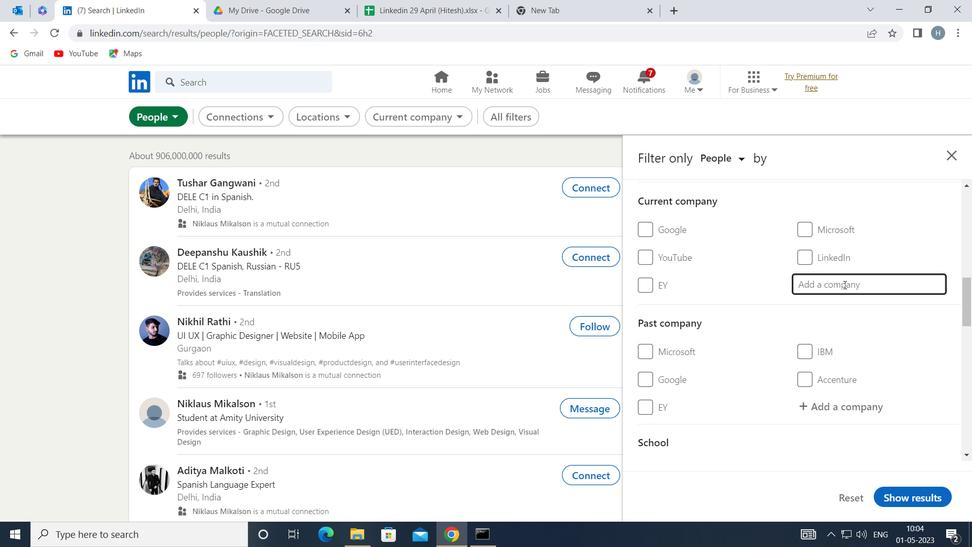 
Action: Mouse pressed left at (843, 286)
Screenshot: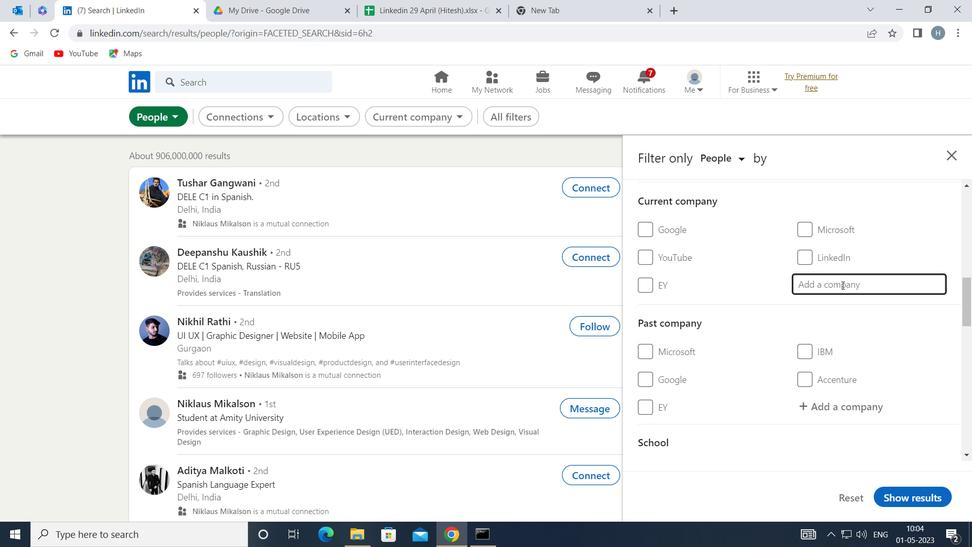
Action: Key pressed <Key.shift>TRANS<Key.shift>U
Screenshot: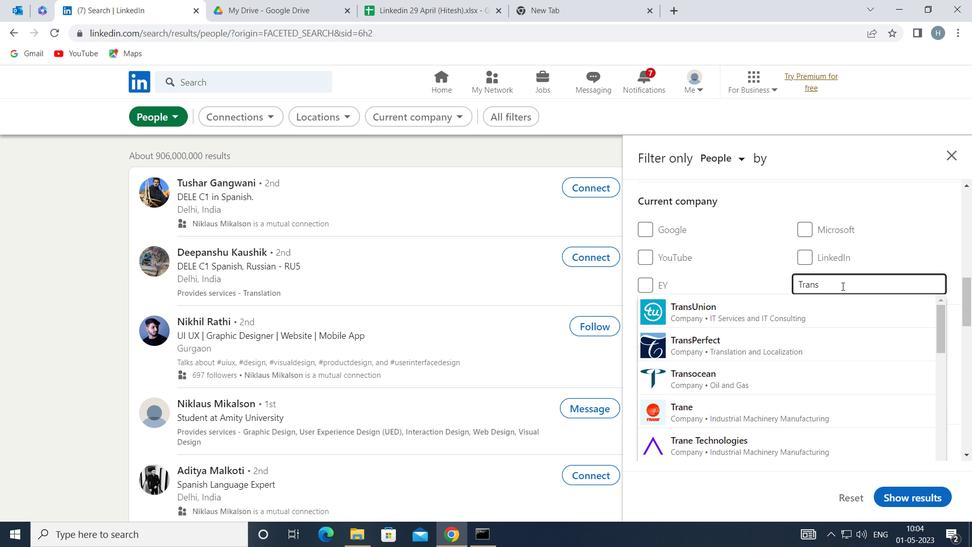 
Action: Mouse moved to (795, 376)
Screenshot: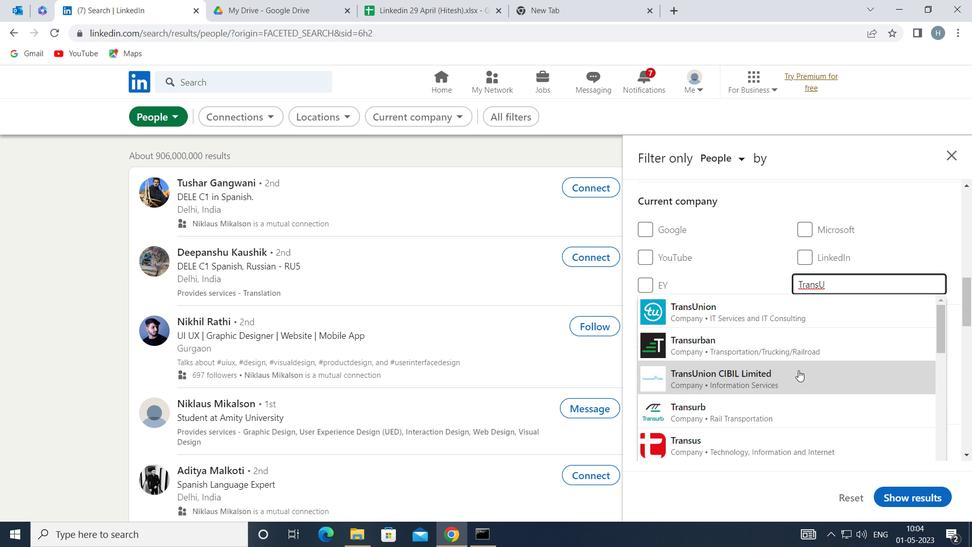 
Action: Mouse pressed left at (795, 376)
Screenshot: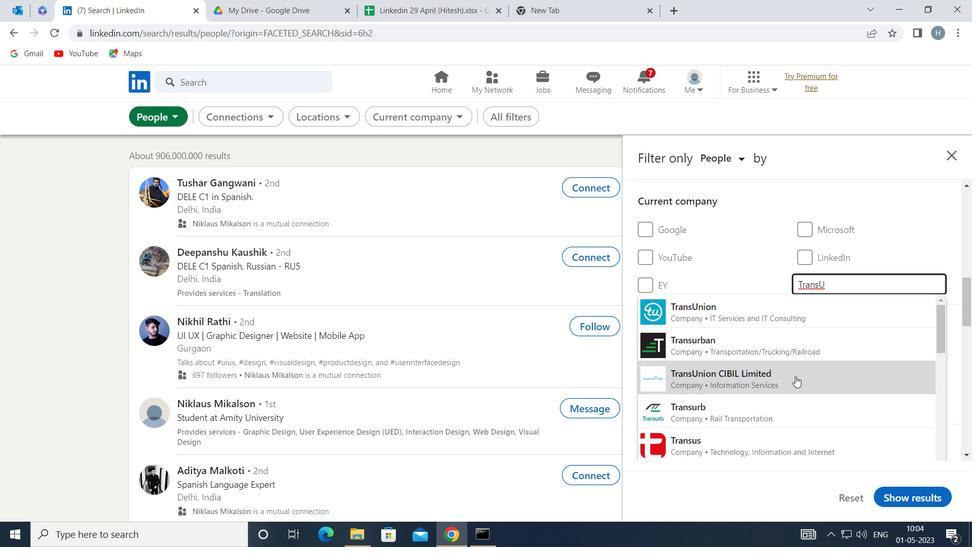 
Action: Mouse moved to (753, 311)
Screenshot: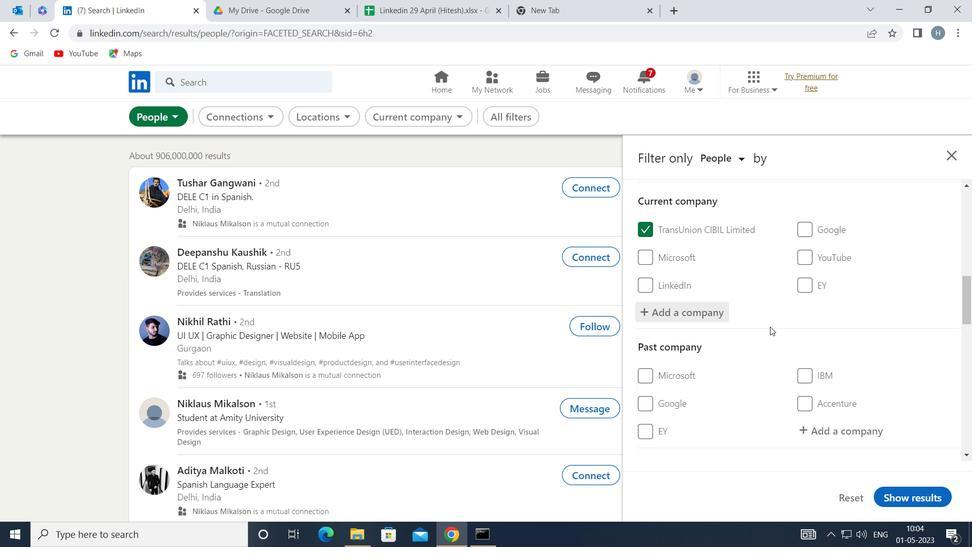 
Action: Mouse scrolled (753, 310) with delta (0, 0)
Screenshot: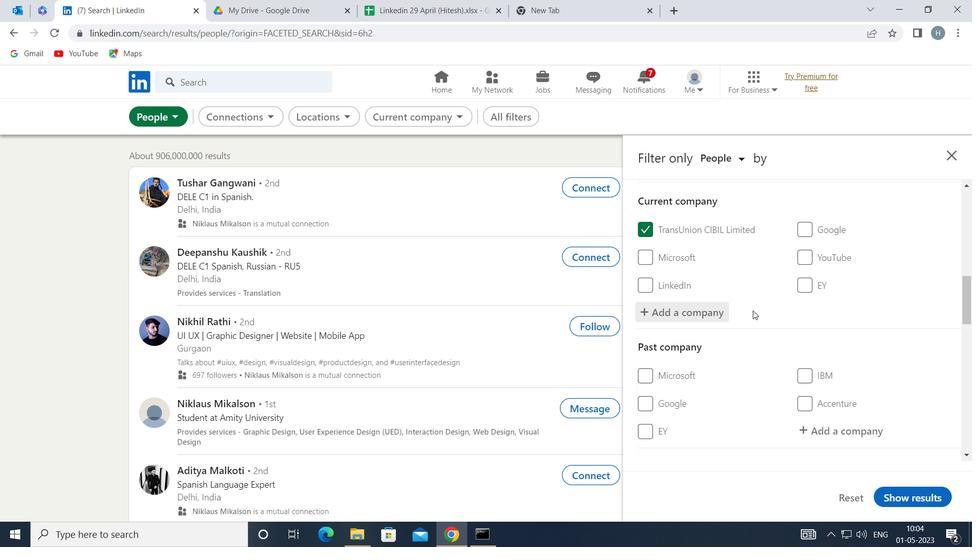 
Action: Mouse scrolled (753, 310) with delta (0, 0)
Screenshot: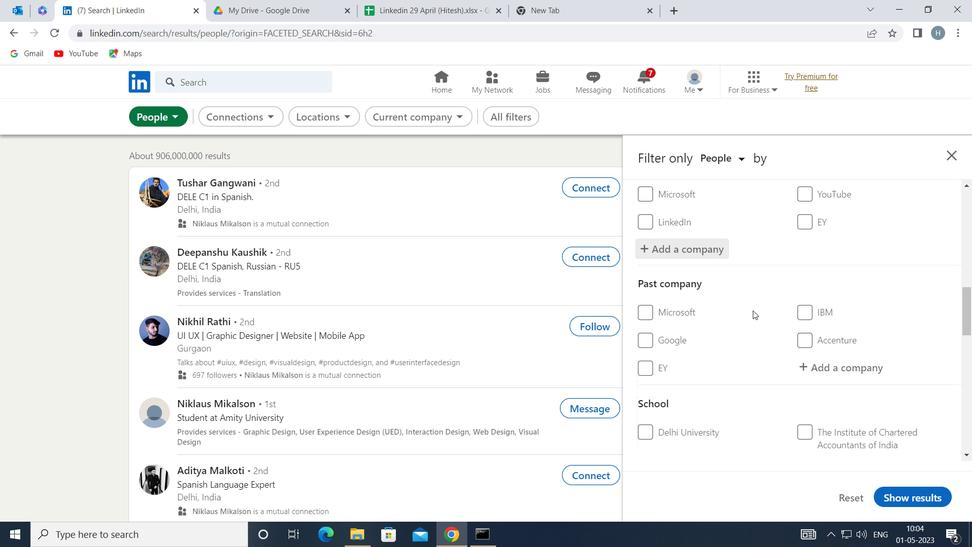 
Action: Mouse moved to (831, 292)
Screenshot: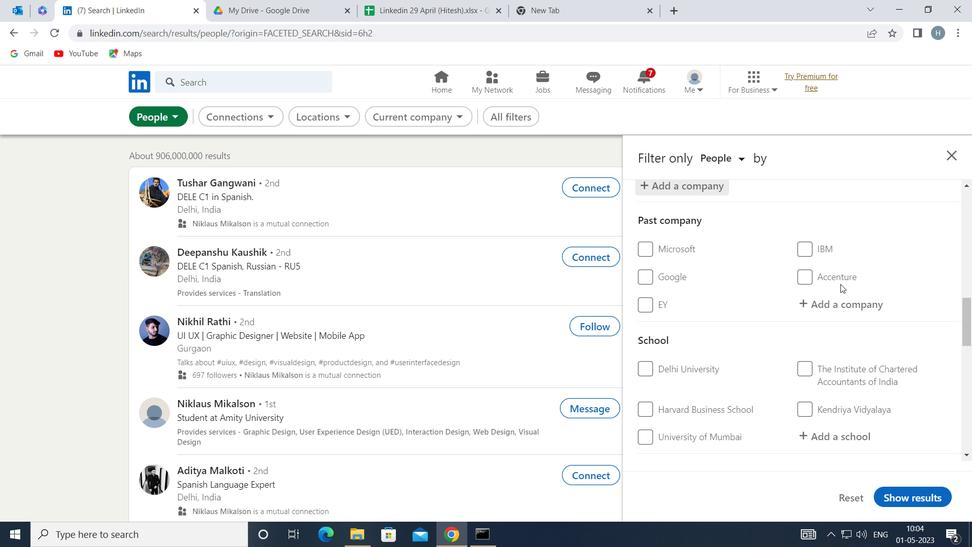 
Action: Mouse scrolled (831, 291) with delta (0, 0)
Screenshot: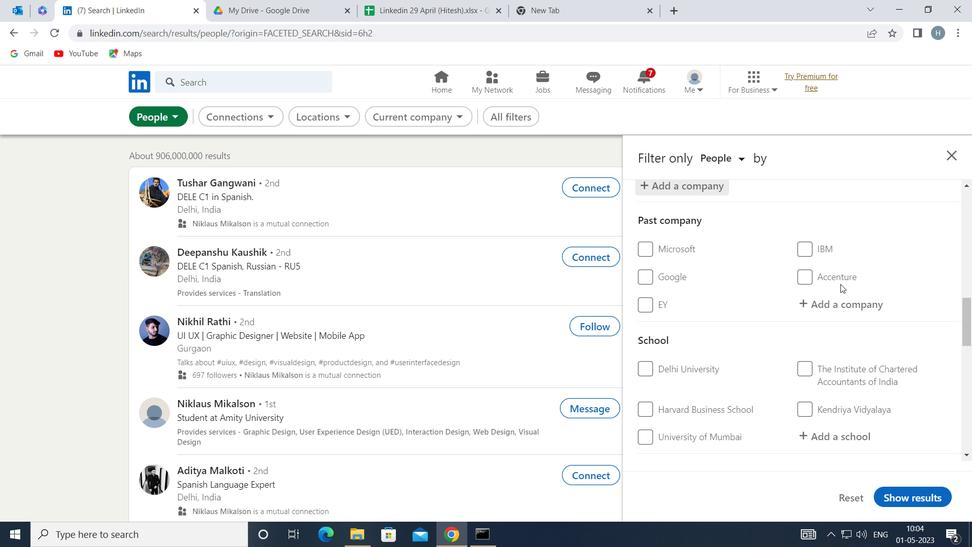 
Action: Mouse moved to (826, 295)
Screenshot: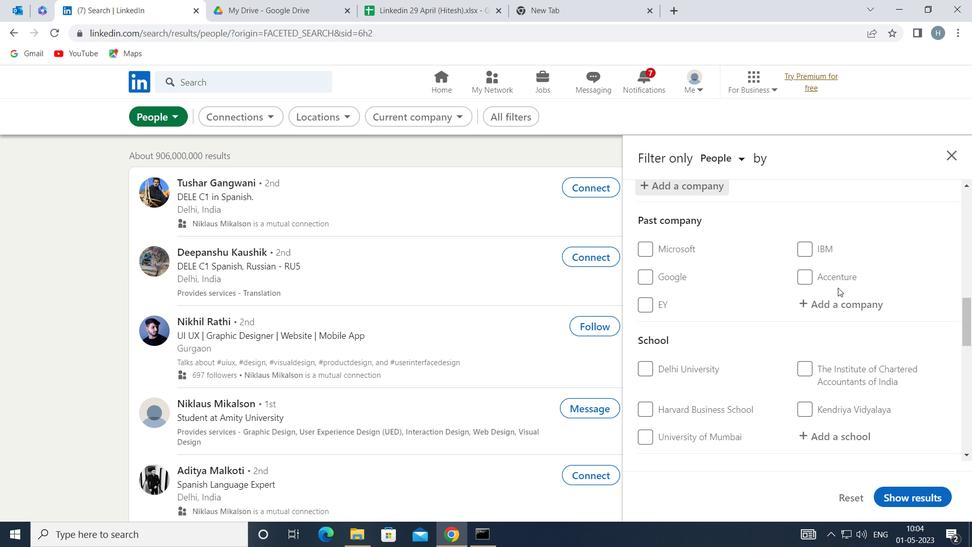 
Action: Mouse scrolled (826, 295) with delta (0, 0)
Screenshot: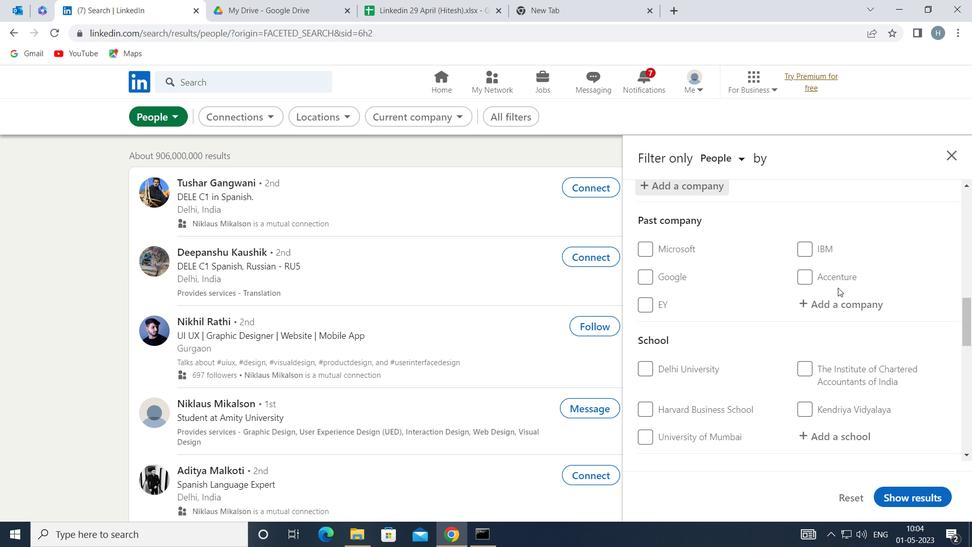 
Action: Mouse moved to (831, 305)
Screenshot: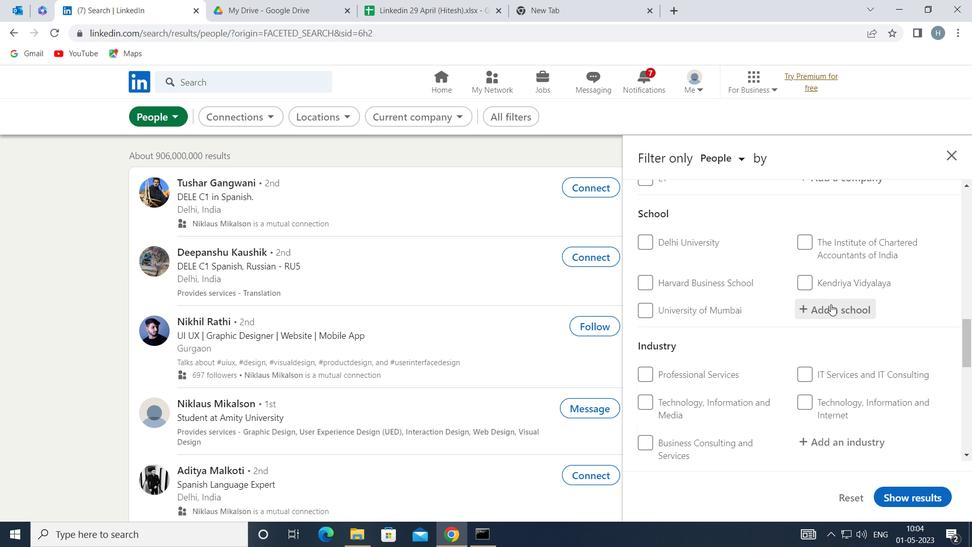 
Action: Mouse pressed left at (831, 305)
Screenshot: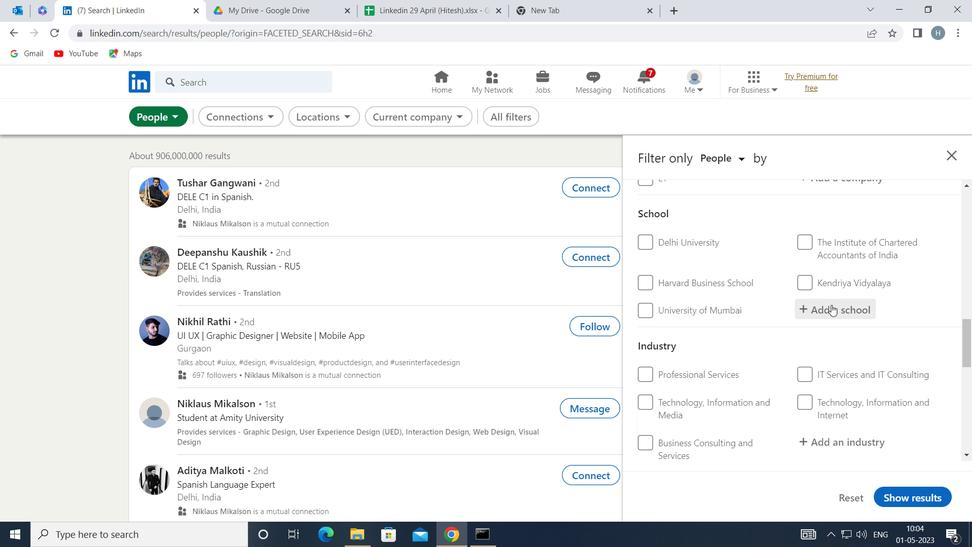 
Action: Key pressed <Key.shift>MADURAI<Key.space><Key.shift>M<Key.backspace>KAMRAJ<Key.space>
Screenshot: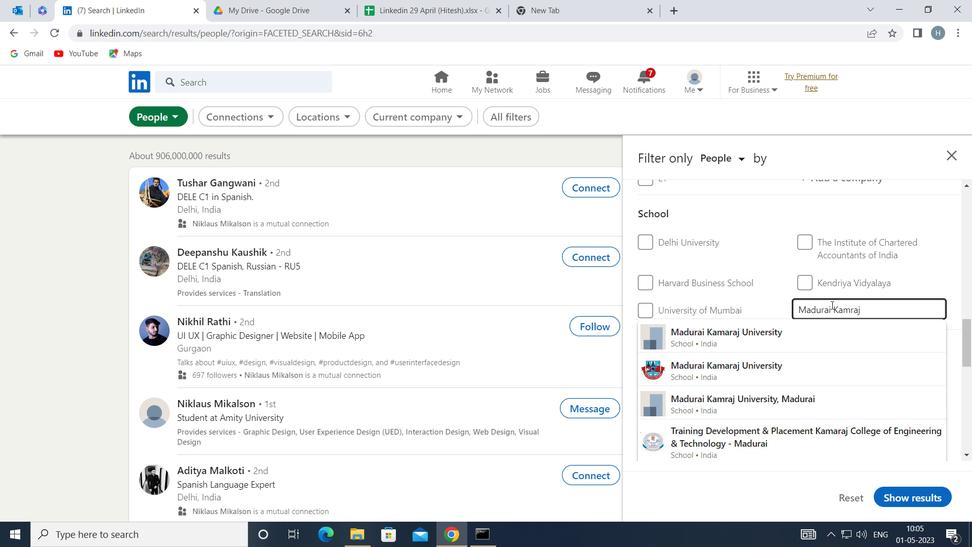 
Action: Mouse moved to (797, 335)
Screenshot: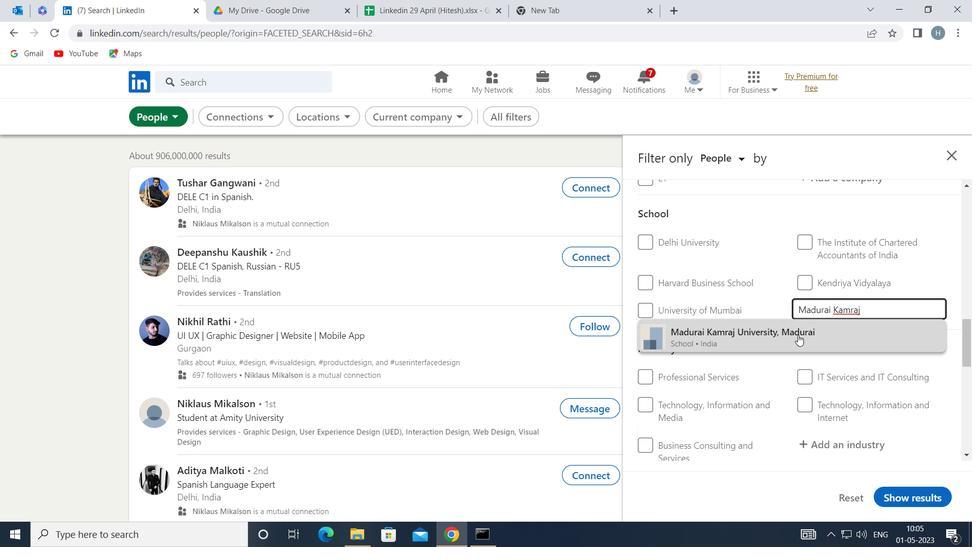 
Action: Mouse pressed left at (797, 335)
Screenshot: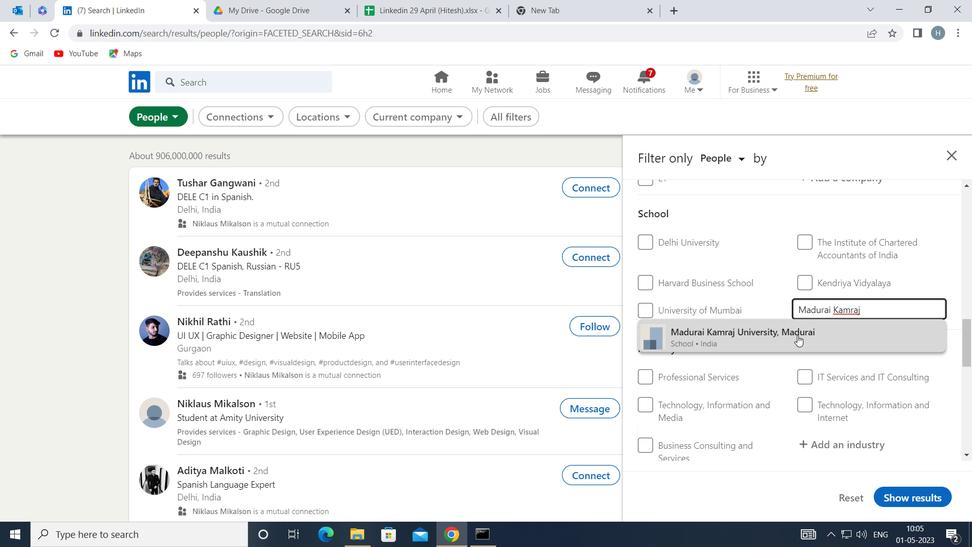 
Action: Mouse moved to (773, 305)
Screenshot: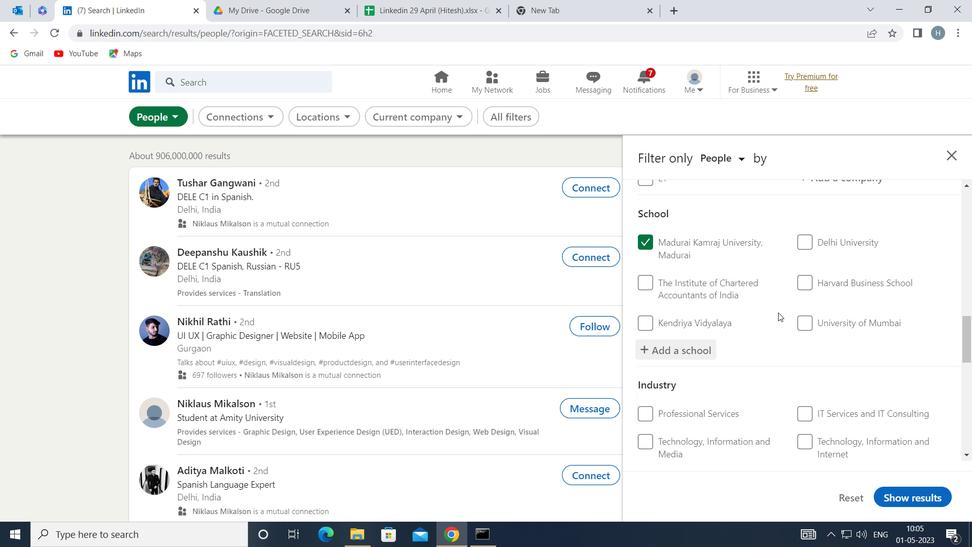 
Action: Mouse scrolled (773, 304) with delta (0, 0)
Screenshot: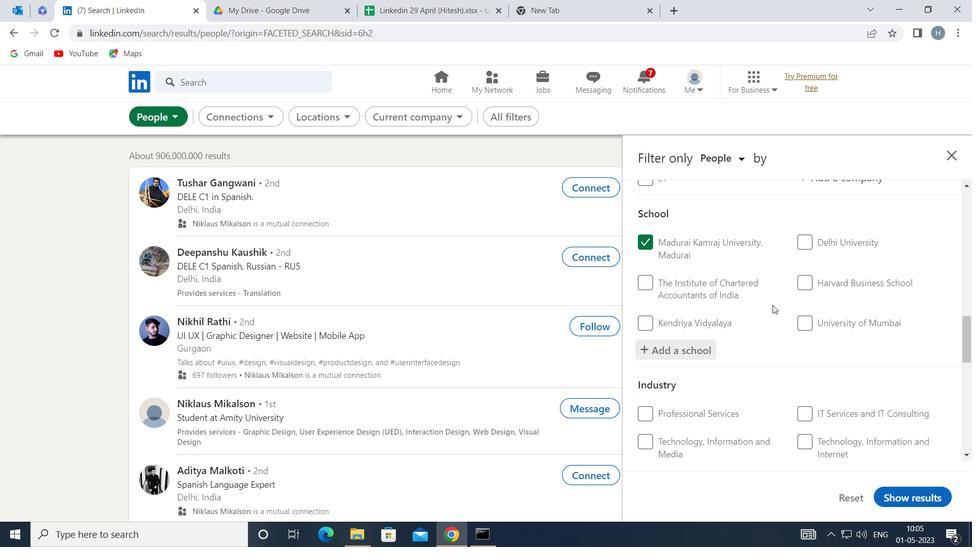 
Action: Mouse scrolled (773, 304) with delta (0, 0)
Screenshot: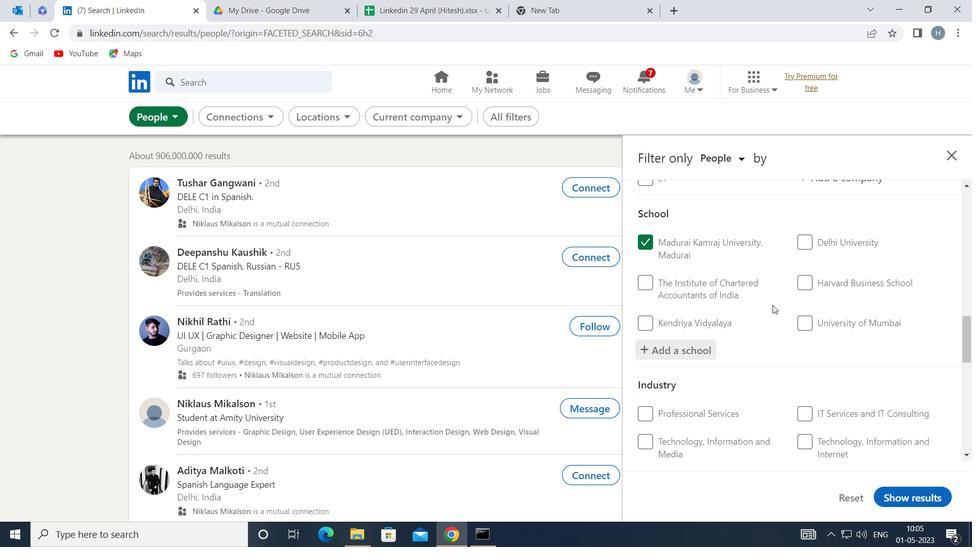 
Action: Mouse moved to (772, 302)
Screenshot: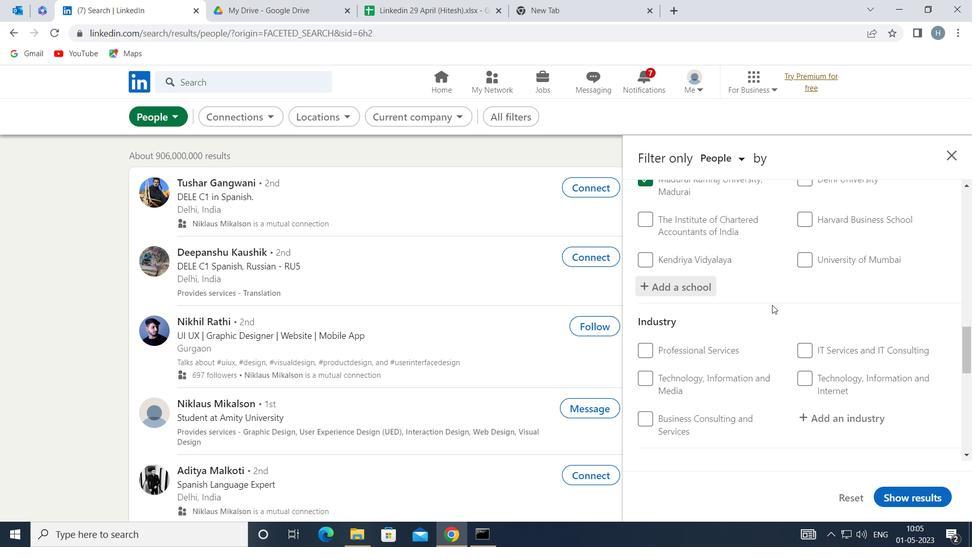 
Action: Mouse scrolled (772, 301) with delta (0, 0)
Screenshot: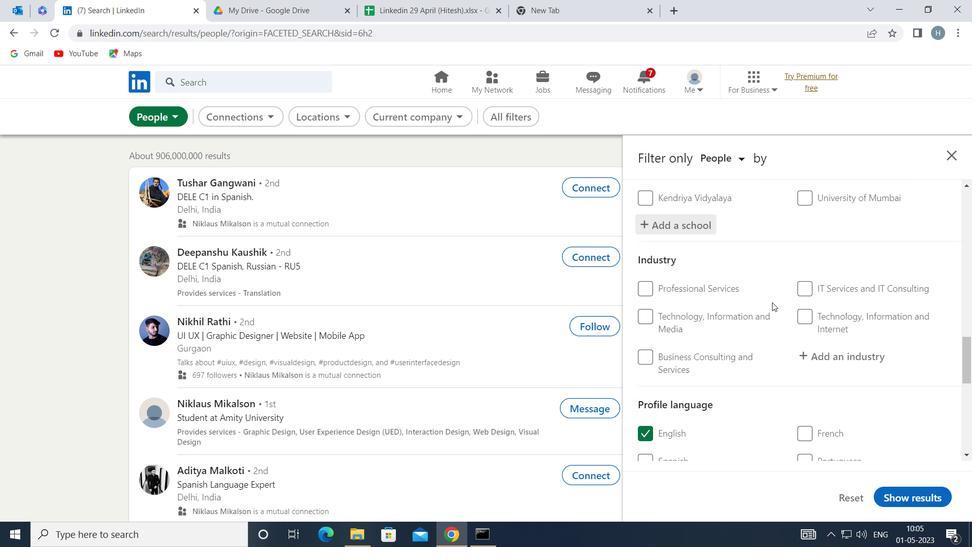 
Action: Mouse moved to (833, 287)
Screenshot: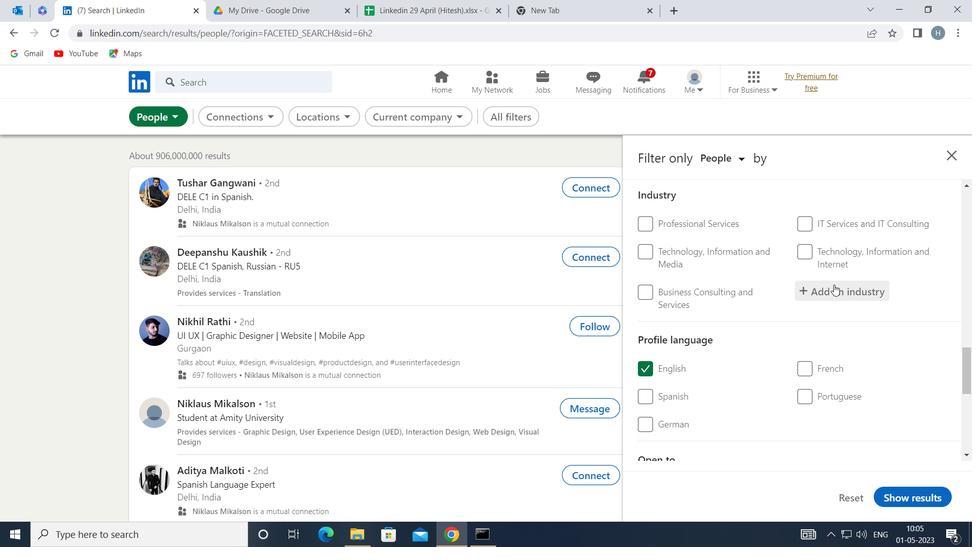 
Action: Mouse pressed left at (833, 287)
Screenshot: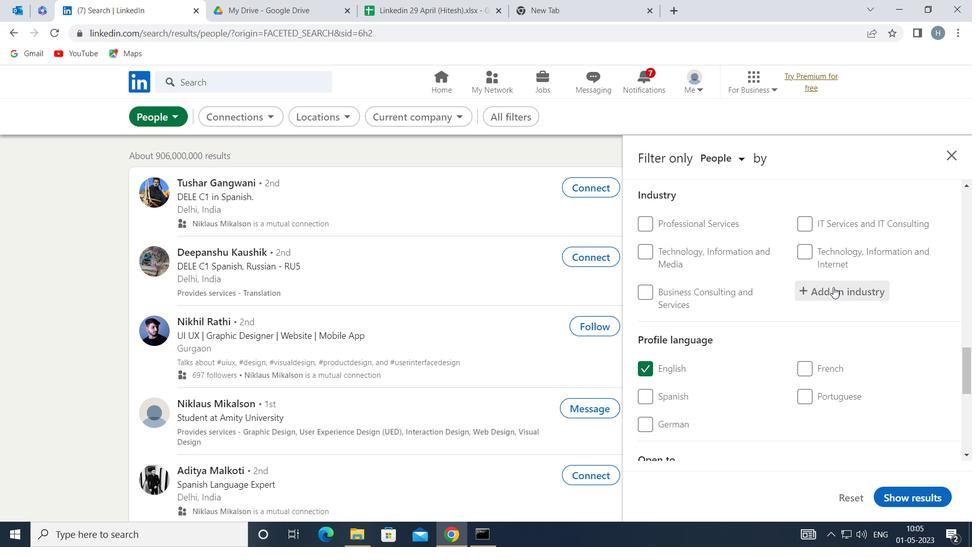 
Action: Mouse moved to (831, 287)
Screenshot: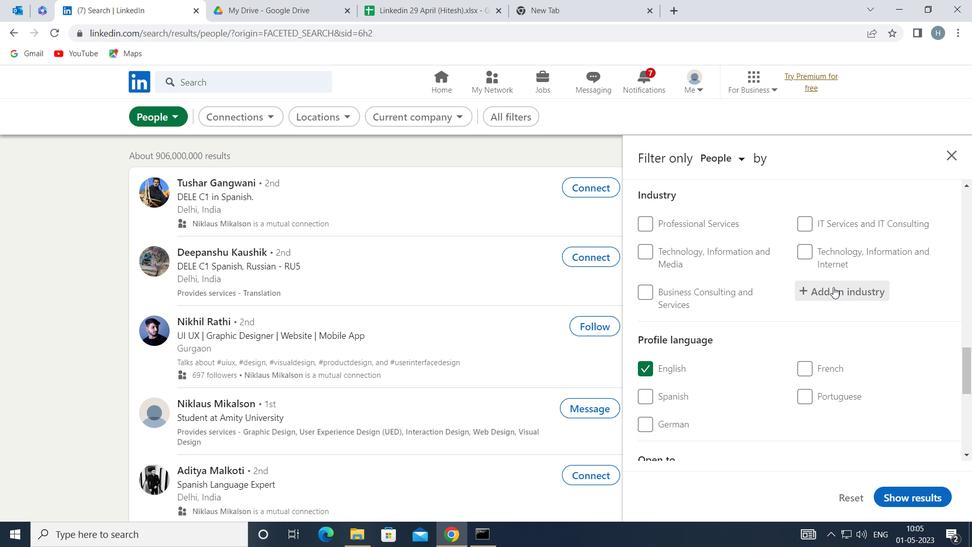 
Action: Key pressed <Key.shift>INDIVI
Screenshot: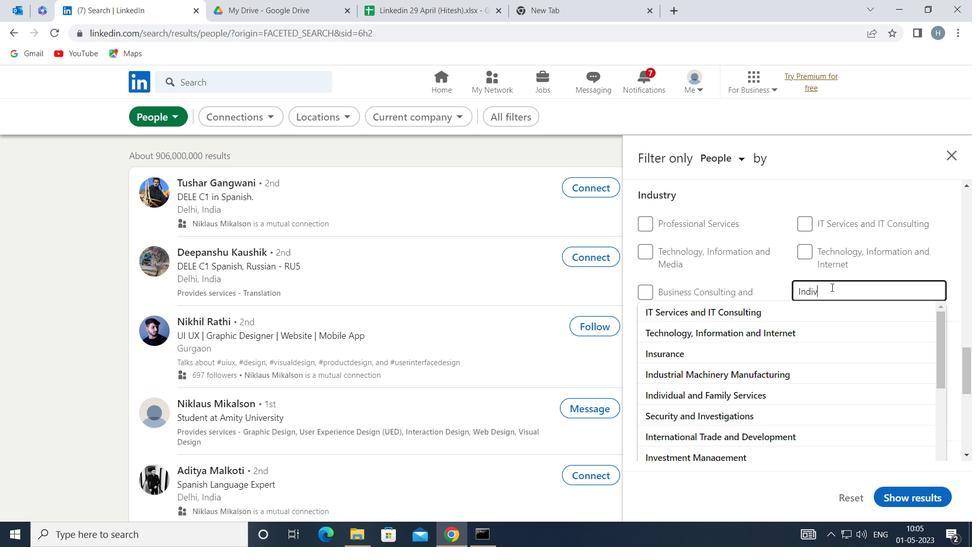 
Action: Mouse moved to (789, 315)
Screenshot: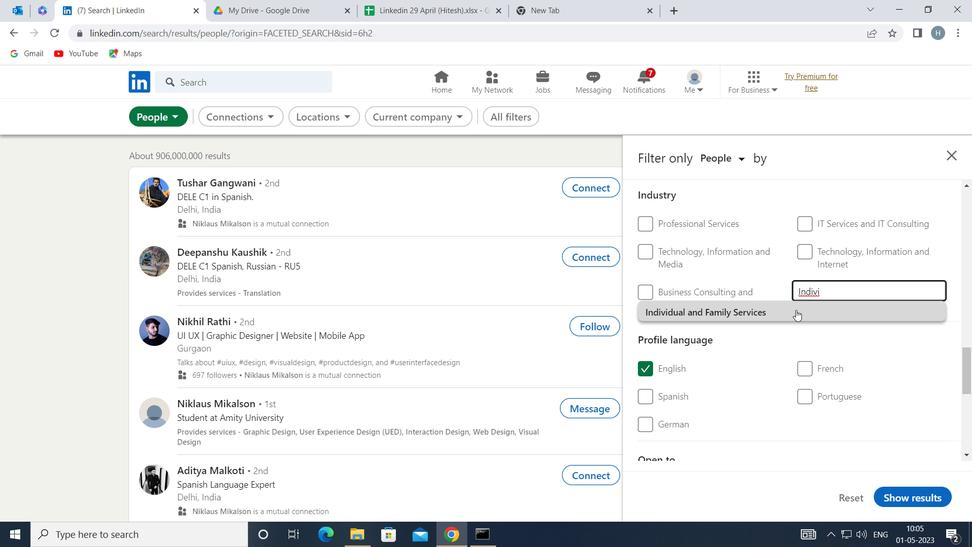 
Action: Mouse pressed left at (789, 315)
Screenshot: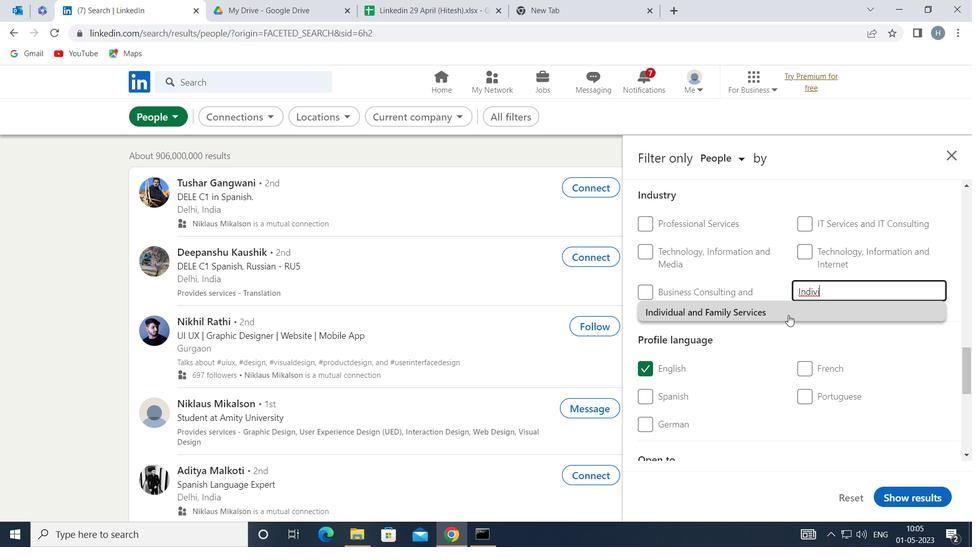 
Action: Mouse moved to (741, 345)
Screenshot: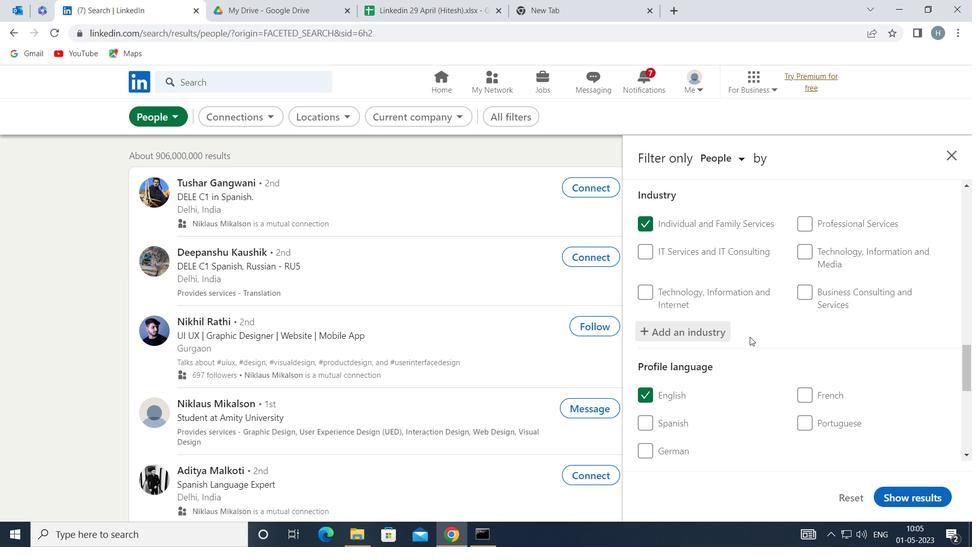 
Action: Mouse scrolled (741, 344) with delta (0, 0)
Screenshot: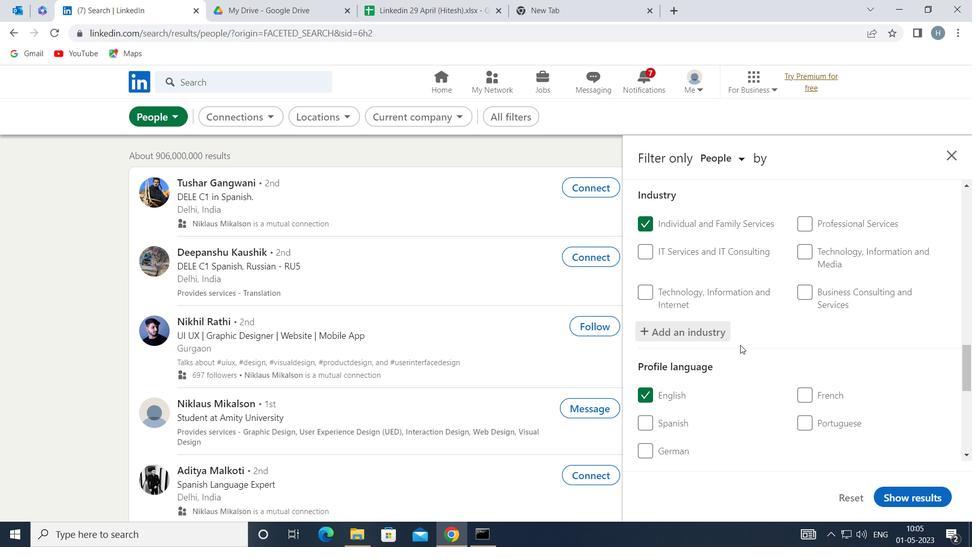 
Action: Mouse moved to (740, 347)
Screenshot: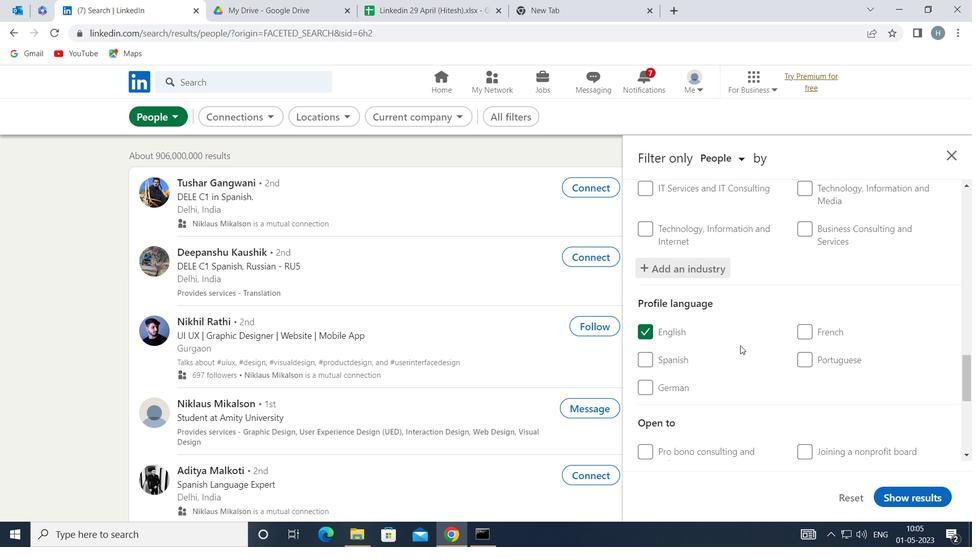 
Action: Mouse scrolled (740, 346) with delta (0, 0)
Screenshot: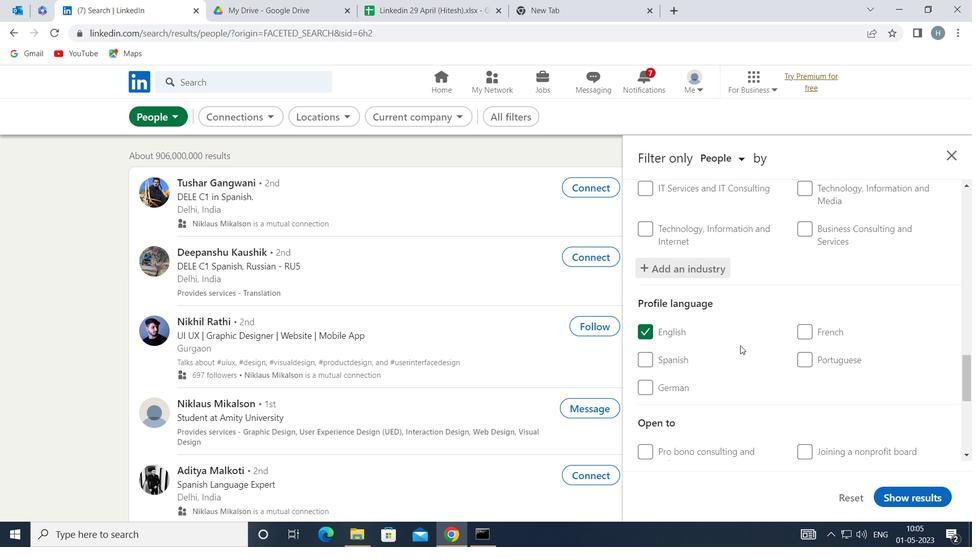 
Action: Mouse moved to (738, 348)
Screenshot: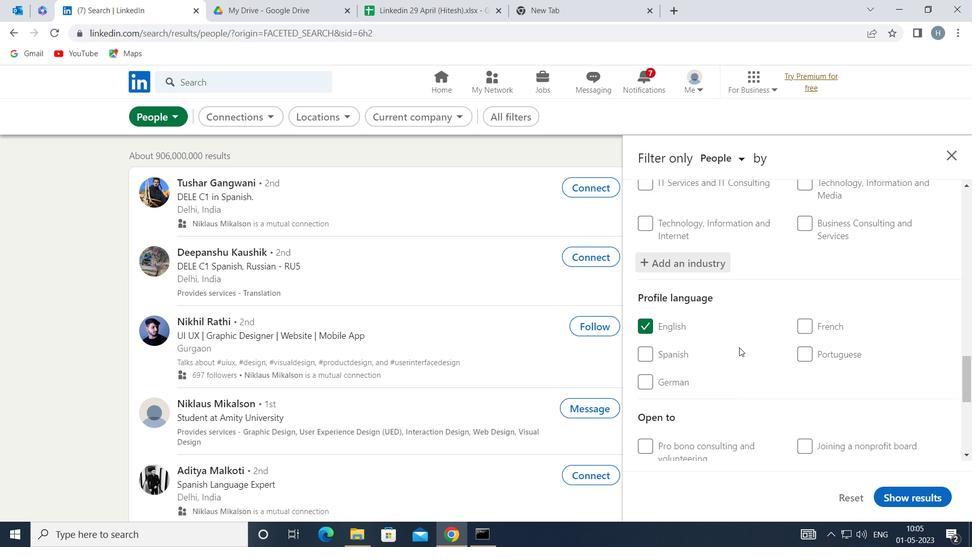
Action: Mouse scrolled (738, 347) with delta (0, 0)
Screenshot: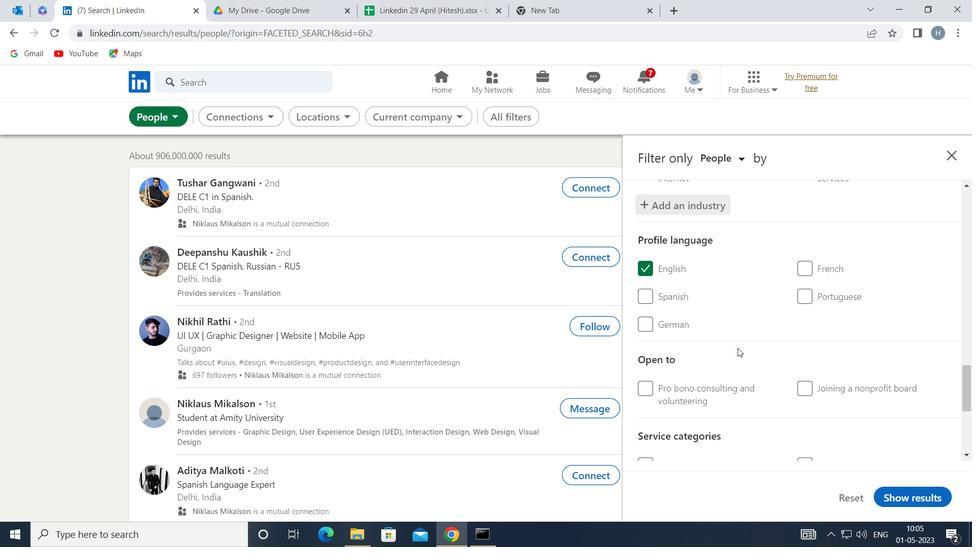 
Action: Mouse scrolled (738, 347) with delta (0, 0)
Screenshot: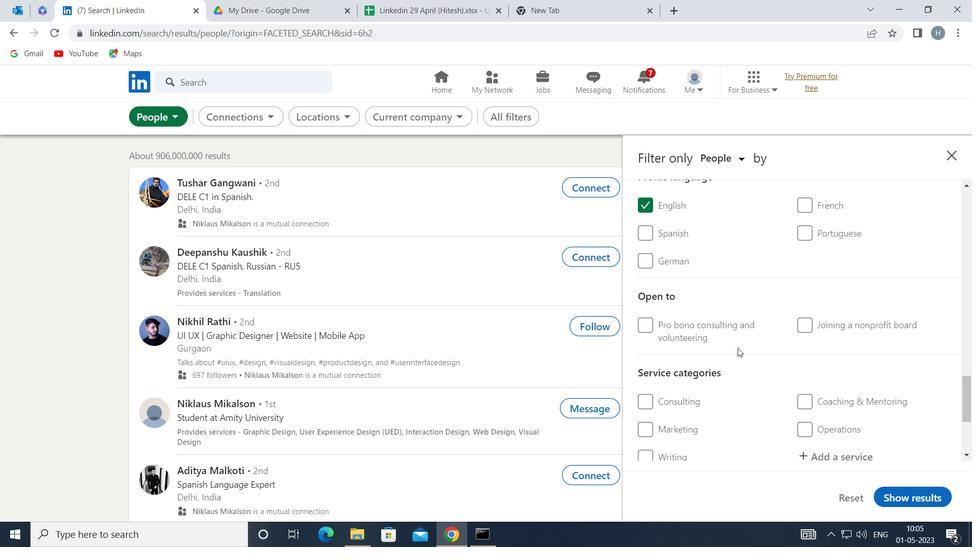 
Action: Mouse moved to (820, 390)
Screenshot: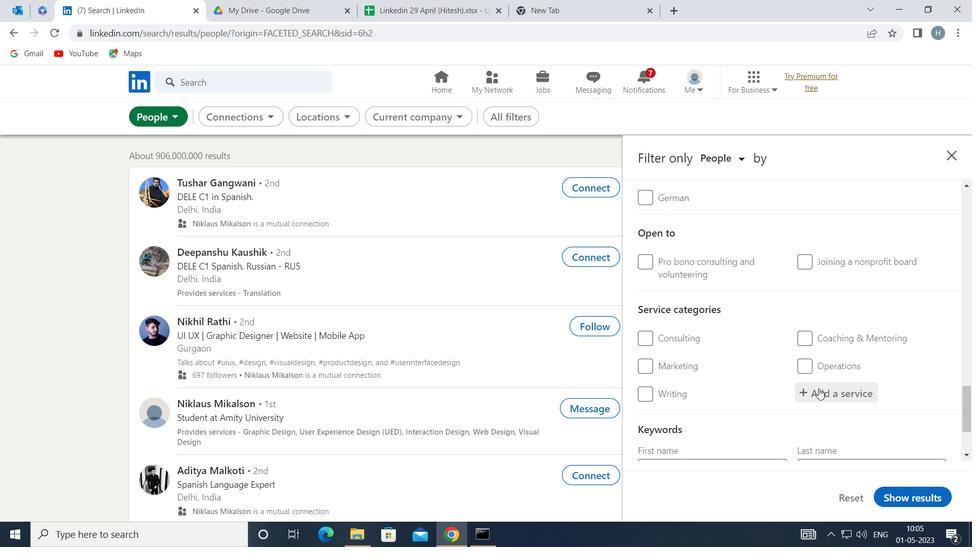 
Action: Mouse pressed left at (820, 390)
Screenshot: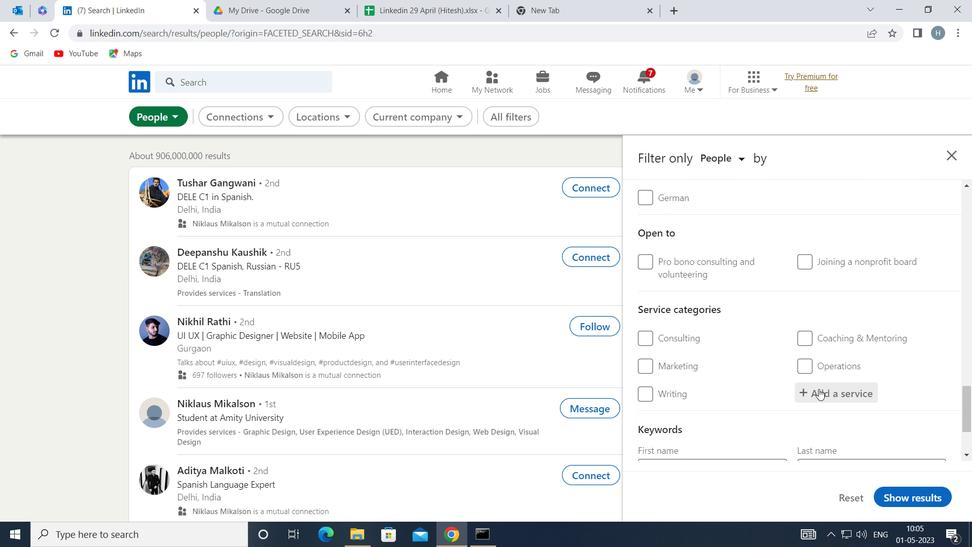 
Action: Mouse moved to (816, 390)
Screenshot: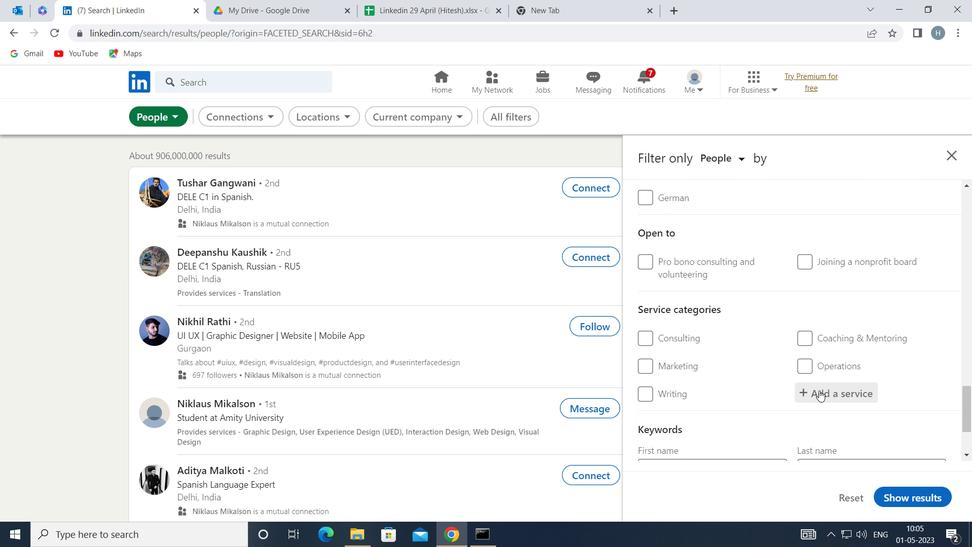 
Action: Key pressed <Key.shift>WRITIN
Screenshot: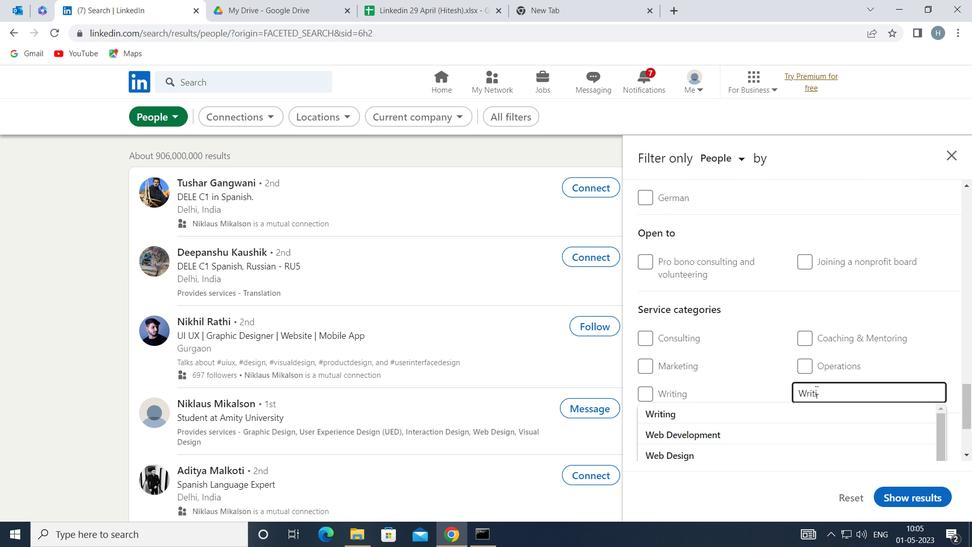 
Action: Mouse moved to (760, 411)
Screenshot: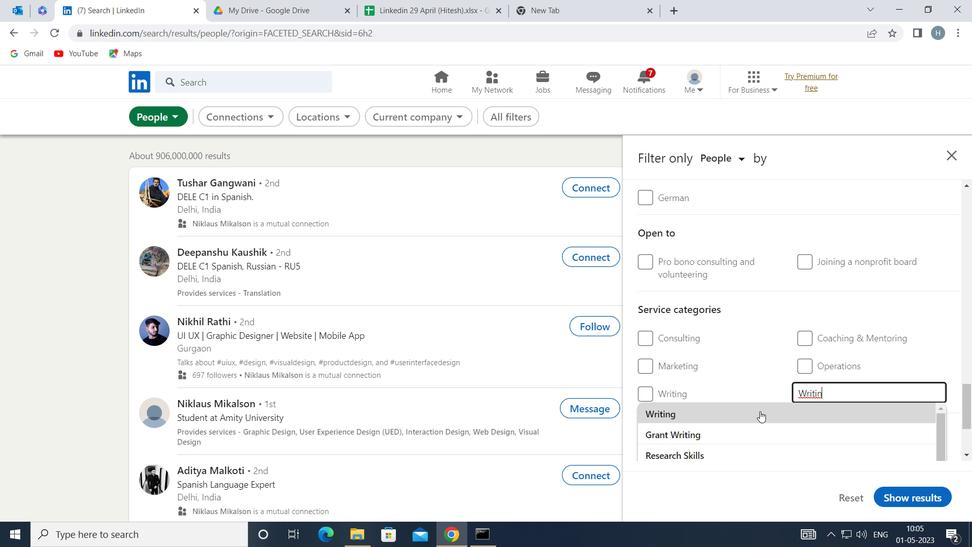 
Action: Mouse pressed left at (760, 411)
Screenshot: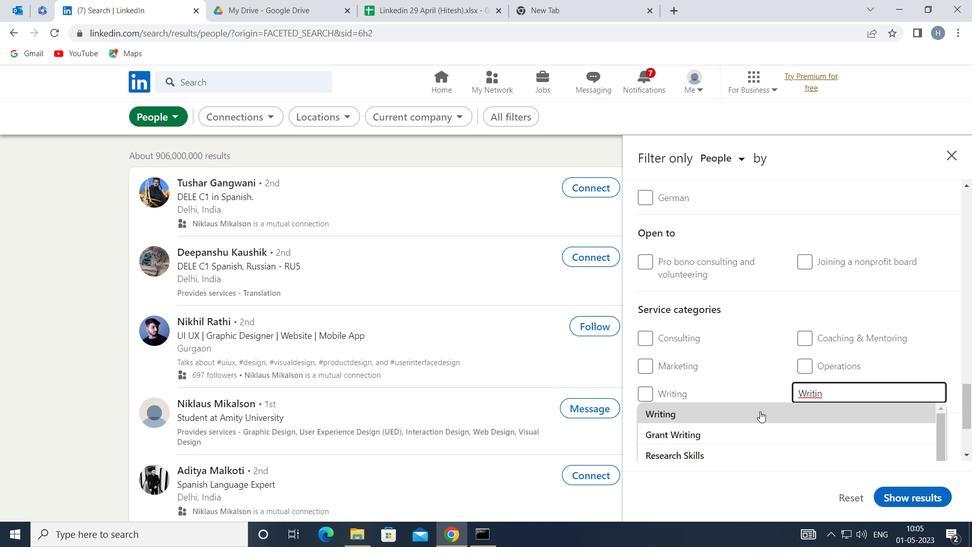 
Action: Mouse moved to (744, 407)
Screenshot: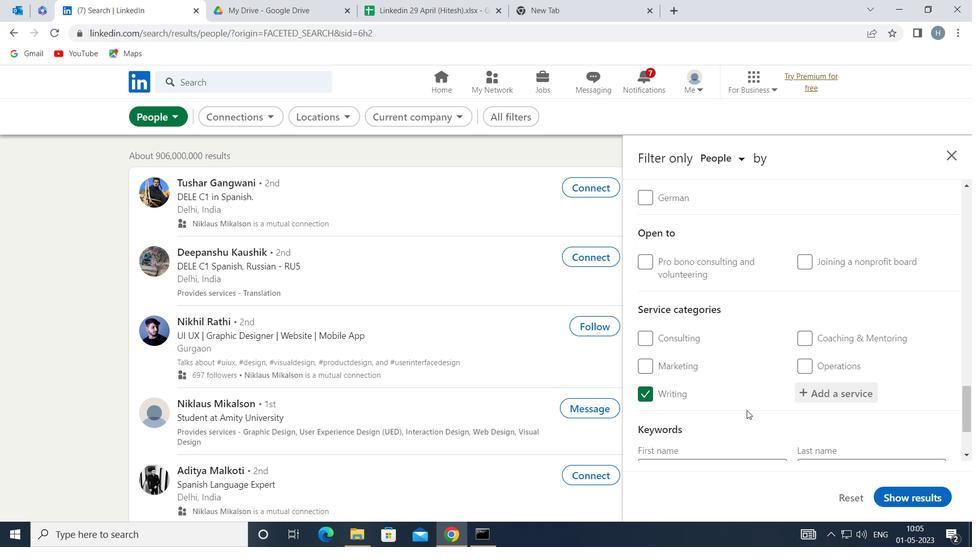 
Action: Mouse scrolled (744, 407) with delta (0, 0)
Screenshot: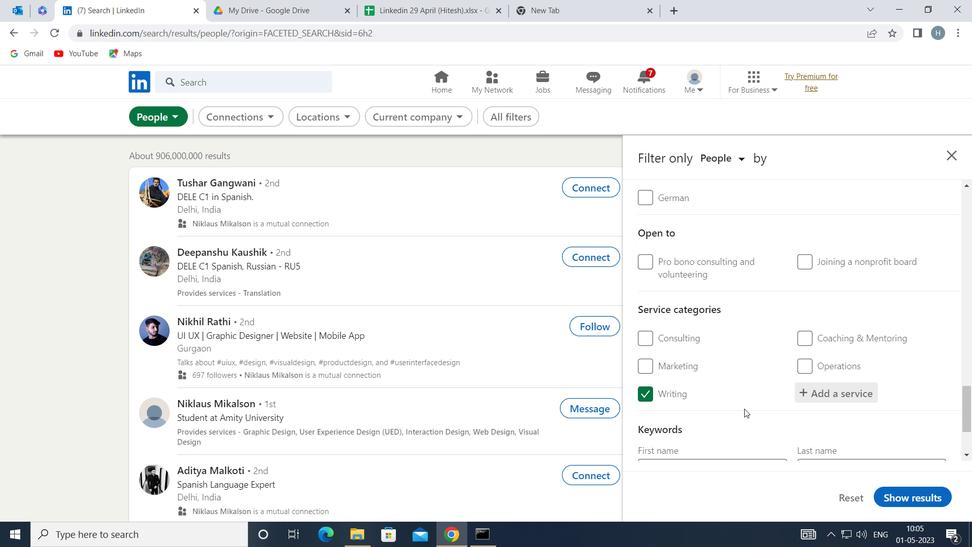 
Action: Mouse scrolled (744, 407) with delta (0, 0)
Screenshot: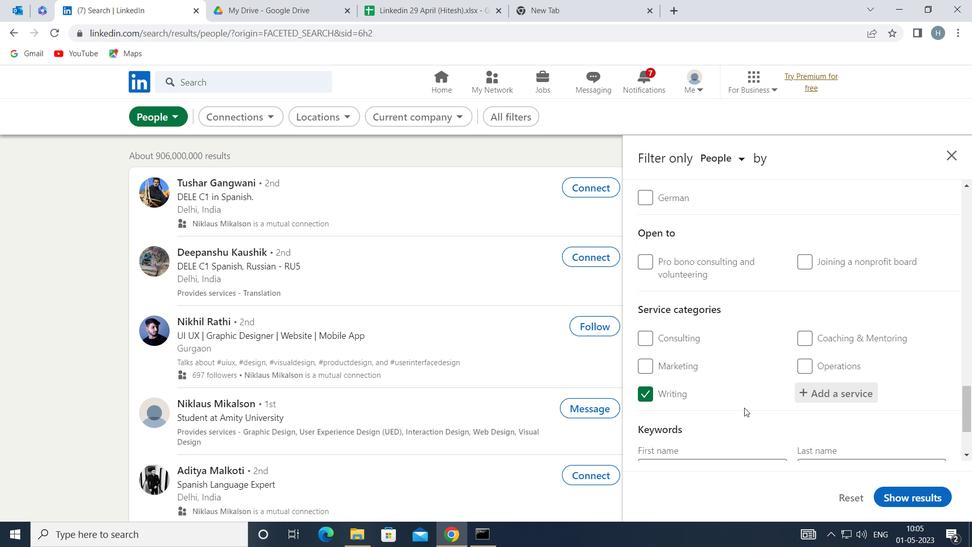 
Action: Mouse scrolled (744, 407) with delta (0, 0)
Screenshot: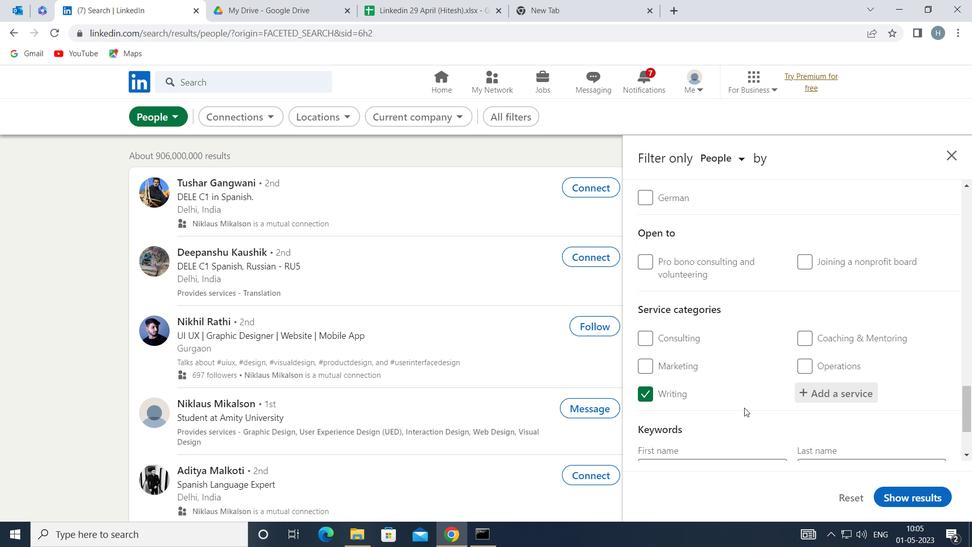 
Action: Mouse moved to (752, 395)
Screenshot: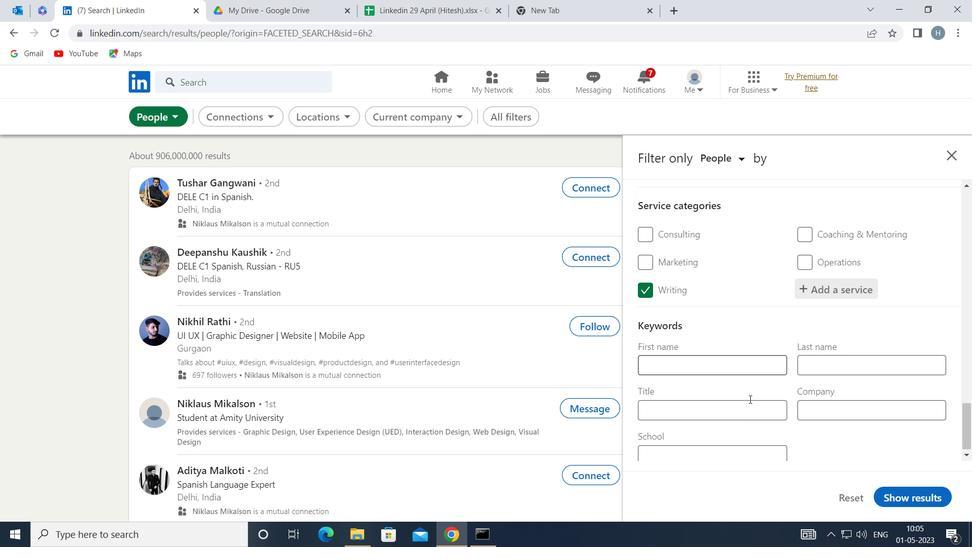 
Action: Mouse scrolled (752, 394) with delta (0, 0)
Screenshot: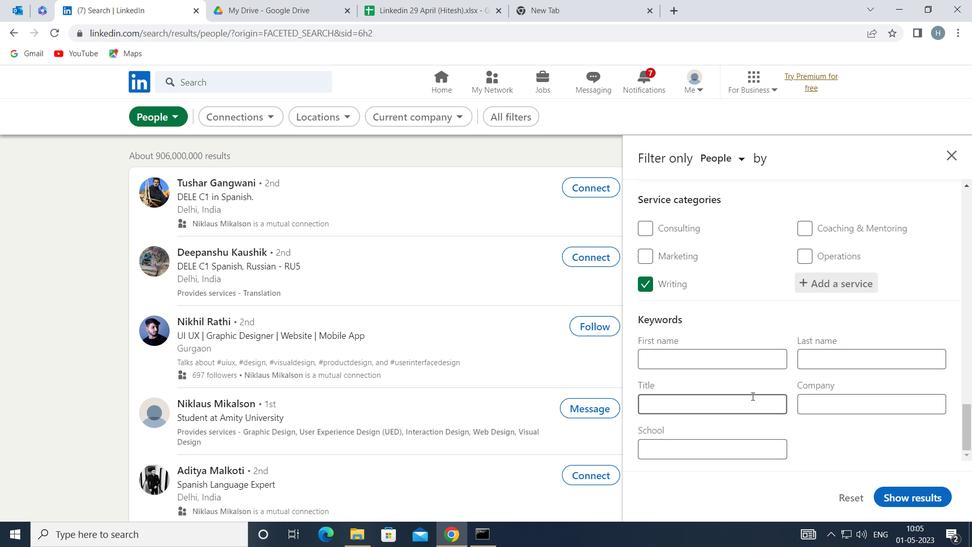
Action: Mouse scrolled (752, 394) with delta (0, 0)
Screenshot: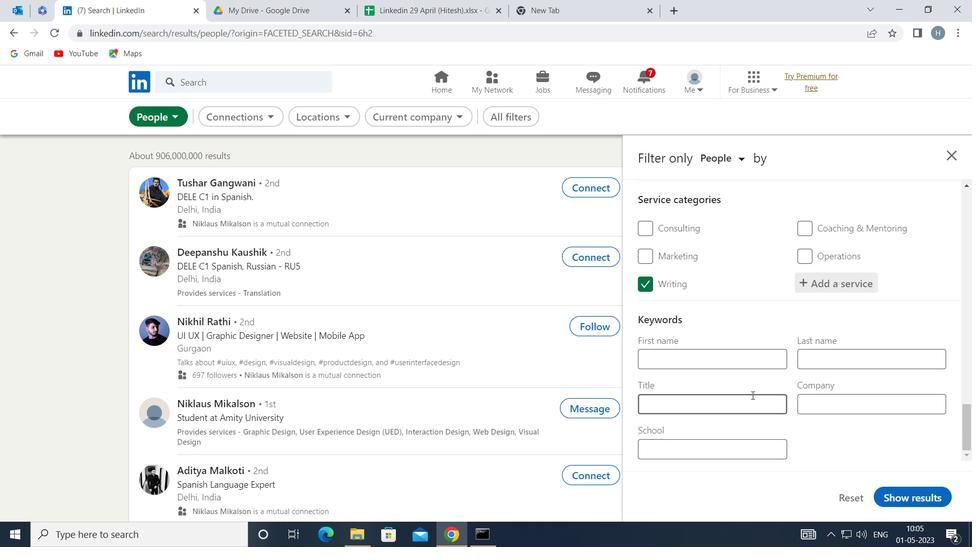
Action: Mouse moved to (754, 405)
Screenshot: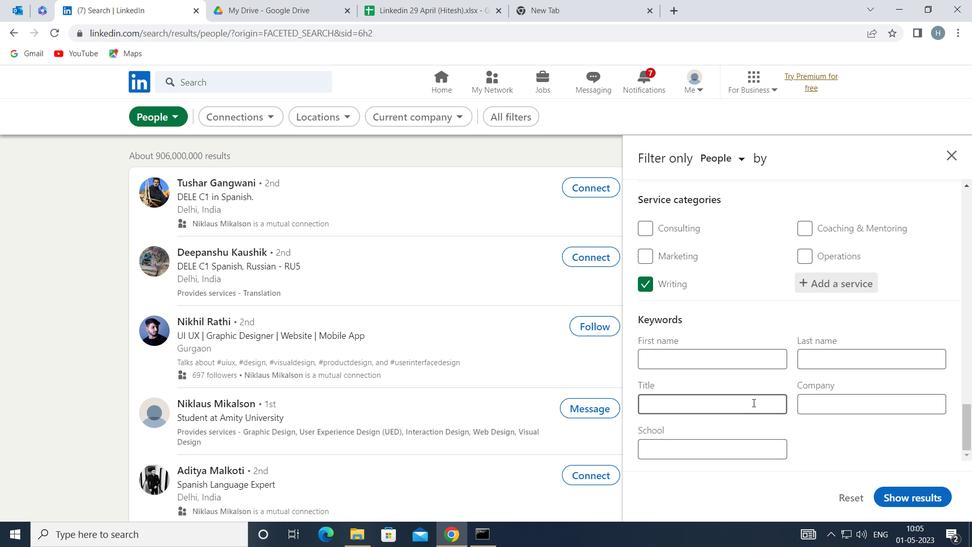 
Action: Mouse pressed left at (754, 405)
Screenshot: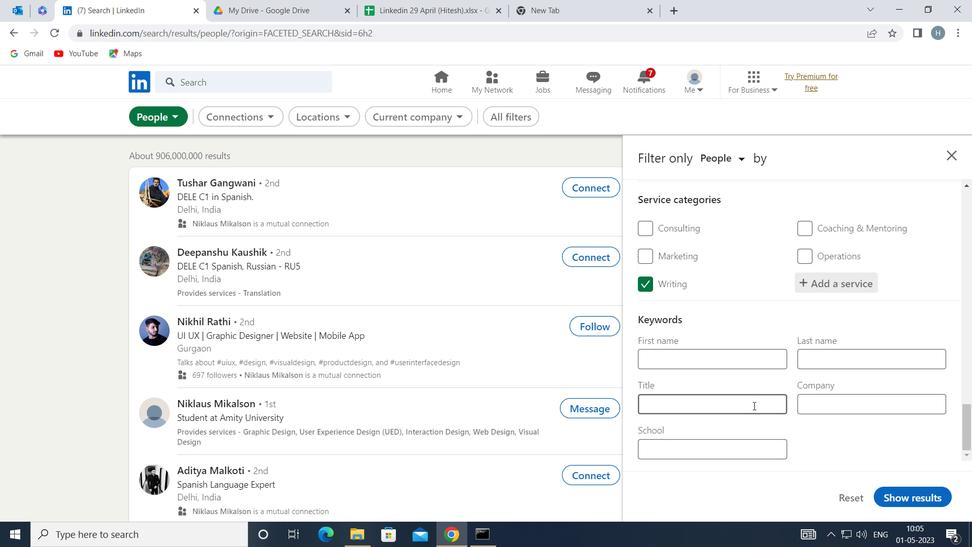 
Action: Mouse moved to (746, 405)
Screenshot: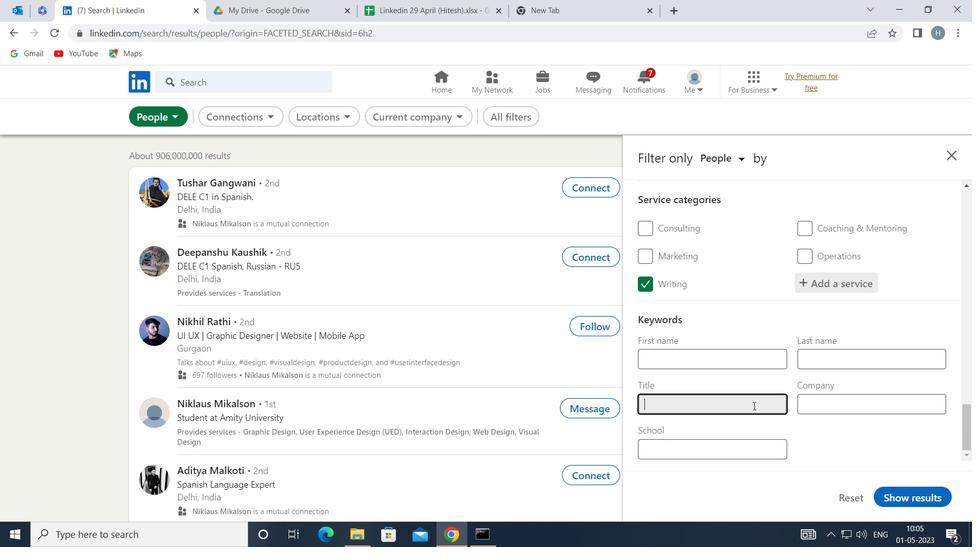 
Action: Key pressed <Key.shift>LOCKSMITH
Screenshot: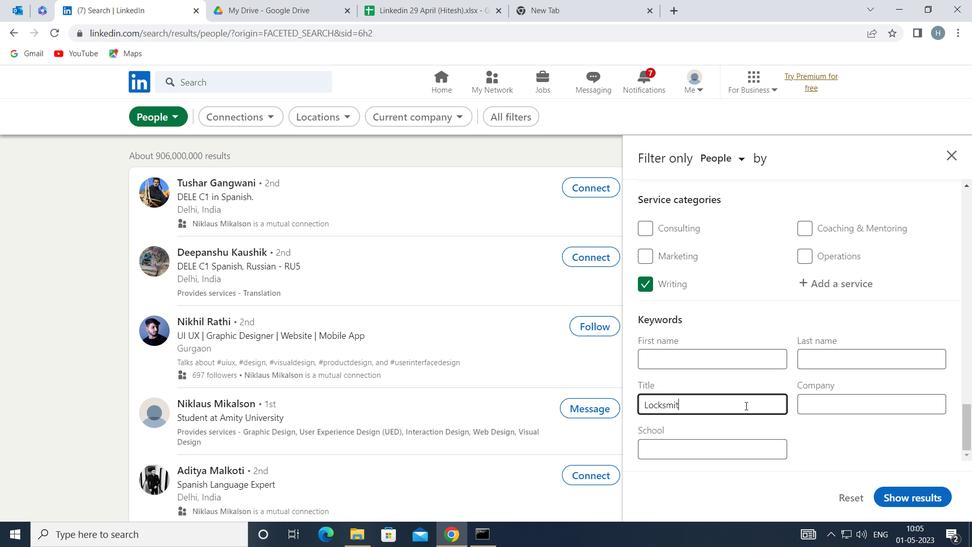 
Action: Mouse moved to (902, 495)
Screenshot: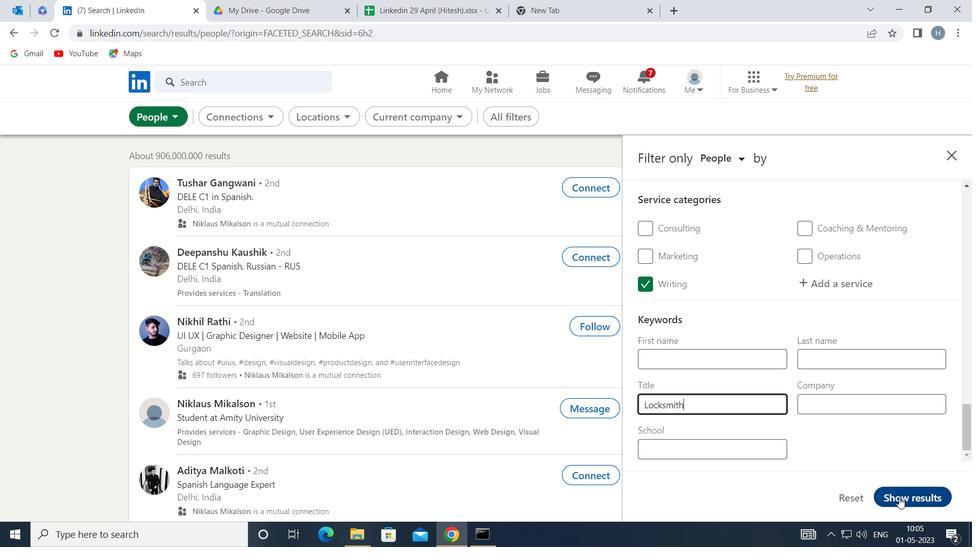 
Action: Mouse pressed left at (902, 495)
Screenshot: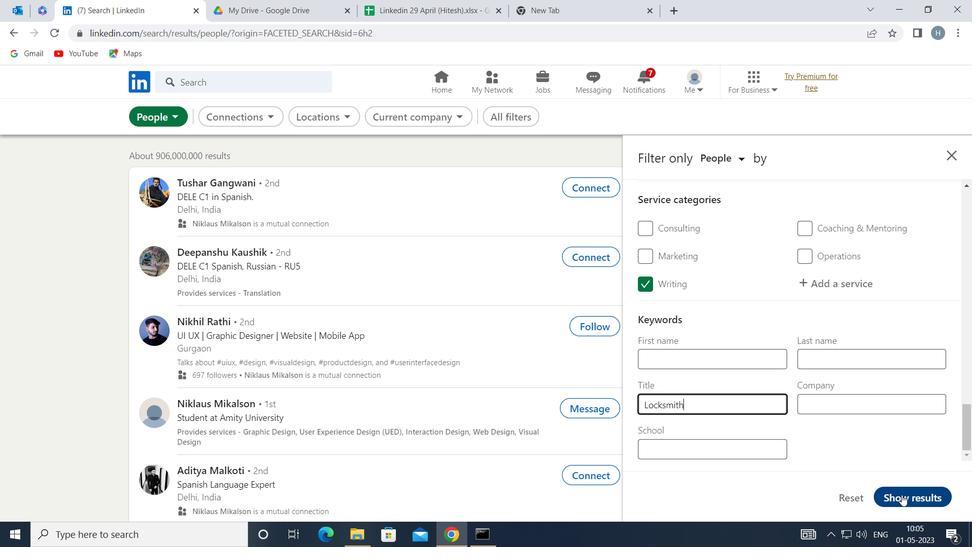
Action: Mouse moved to (556, 262)
Screenshot: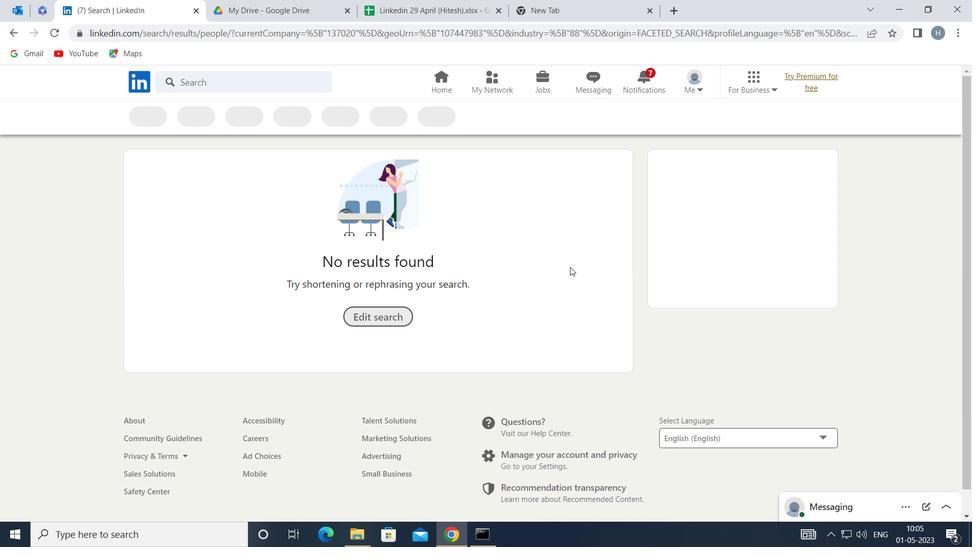 
